 Task: Look for space in Rāmjībanpur, India from 6th June, 2023 to 8th June, 2023 for 2 adults in price range Rs.7000 to Rs.12000. Place can be private room with 1  bedroom having 2 beds and 1 bathroom. Property type can be house, flat, guest house. Amenities needed are: wifi. Booking option can be shelf check-in. Required host language is English.
Action: Mouse moved to (438, 49)
Screenshot: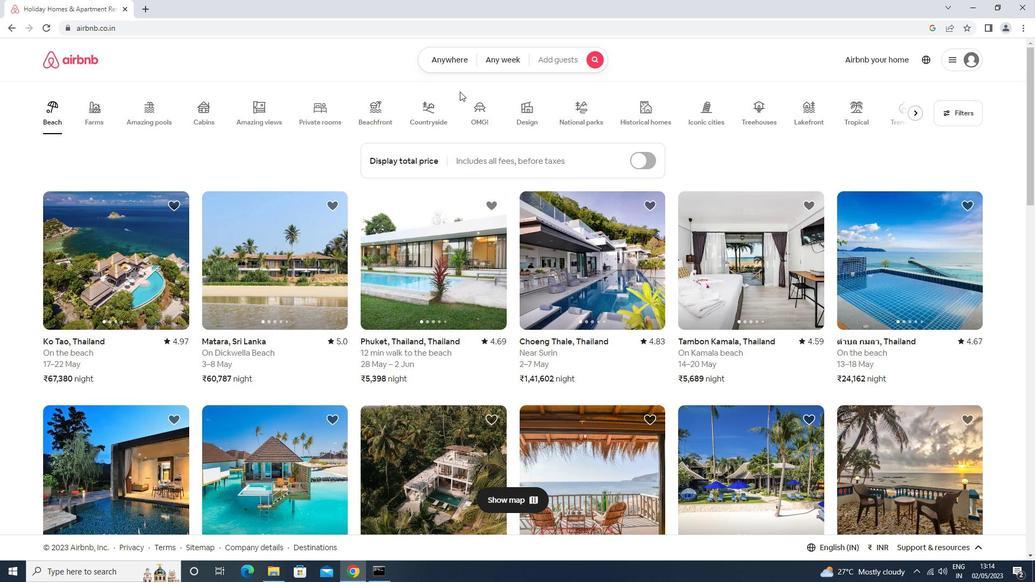 
Action: Mouse pressed left at (438, 49)
Screenshot: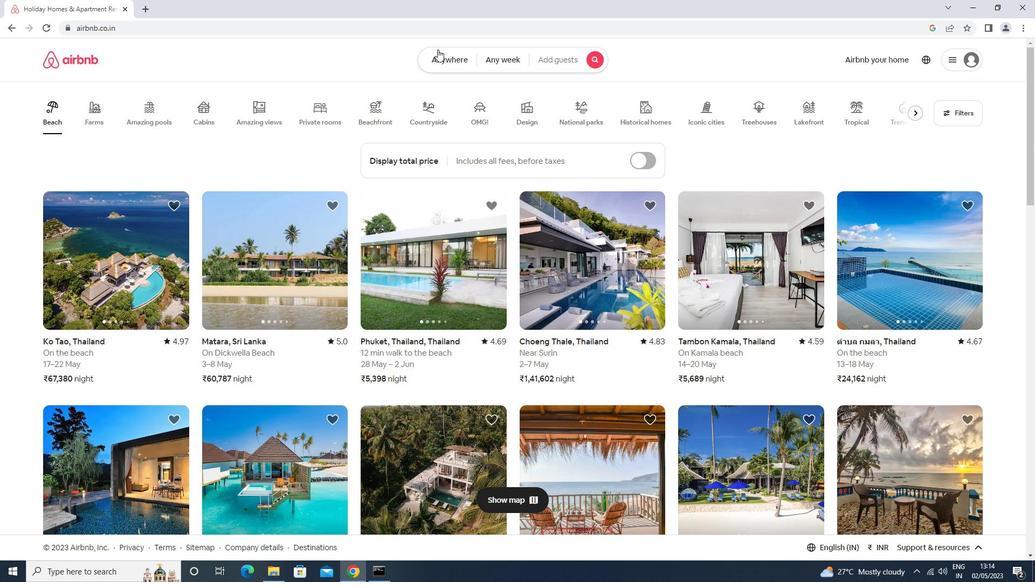 
Action: Mouse moved to (432, 91)
Screenshot: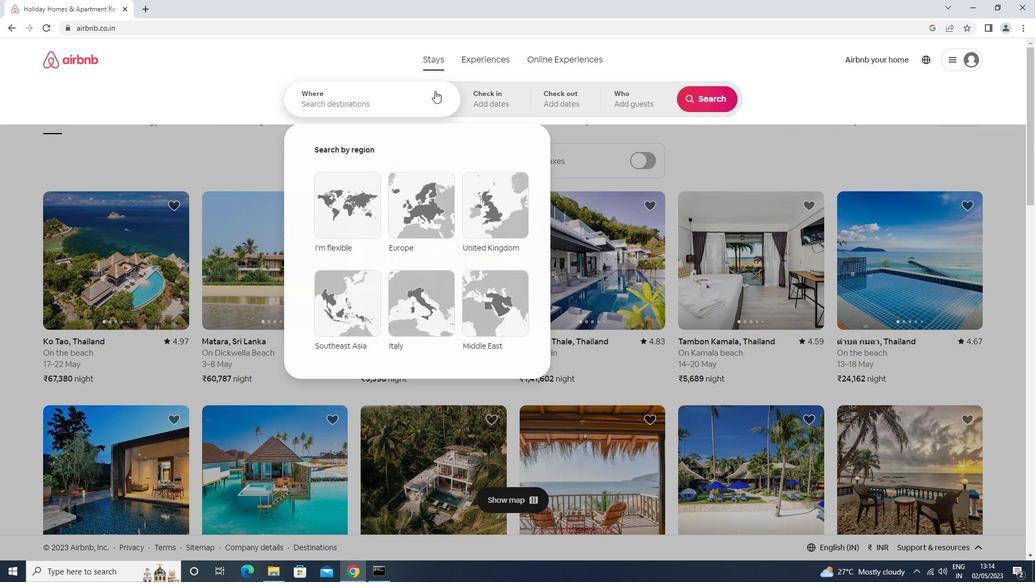 
Action: Mouse pressed left at (432, 91)
Screenshot: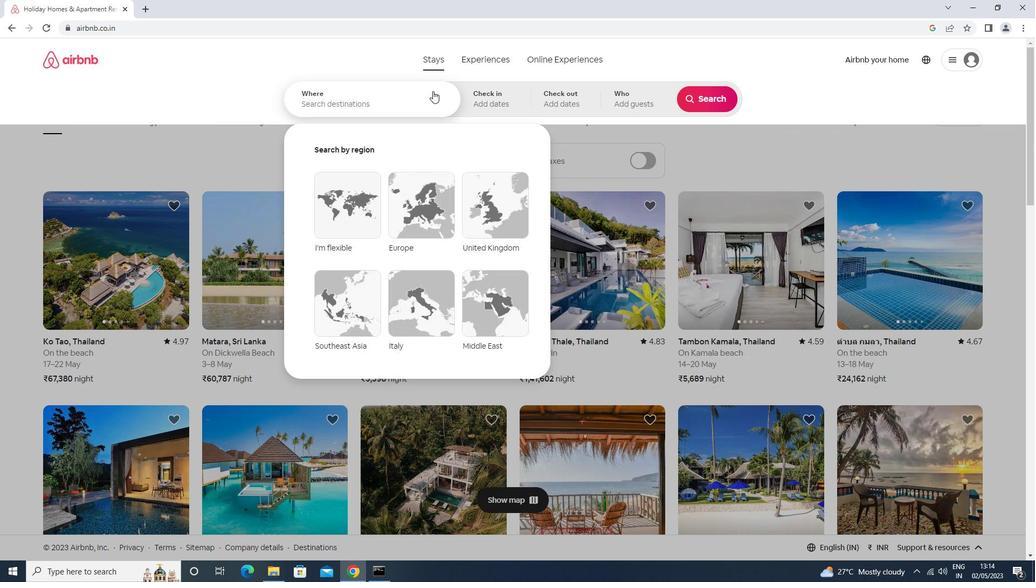 
Action: Key pressed r<Key.caps_lock>amjibanpur<Key.down><Key.enter>
Screenshot: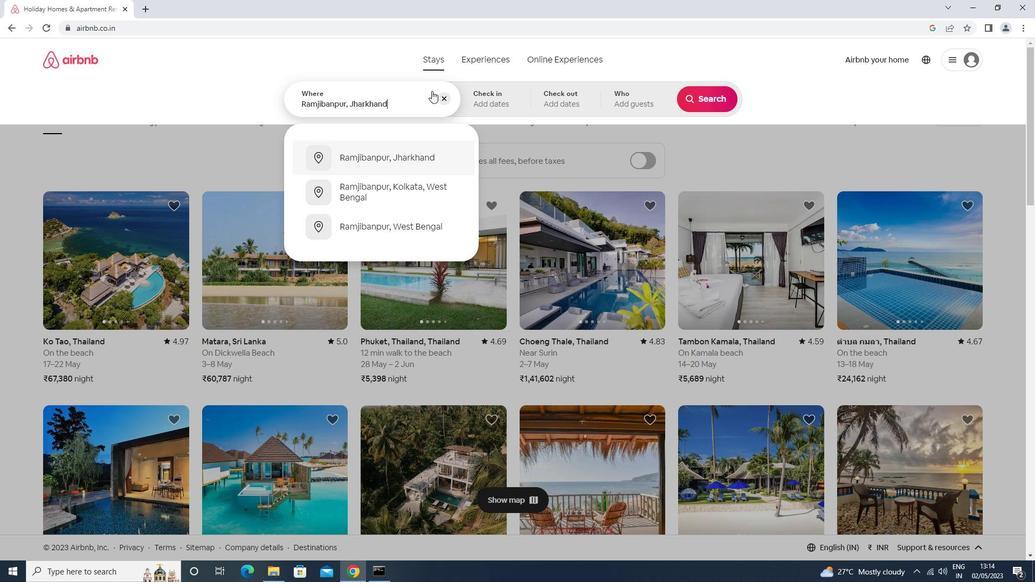
Action: Mouse moved to (596, 254)
Screenshot: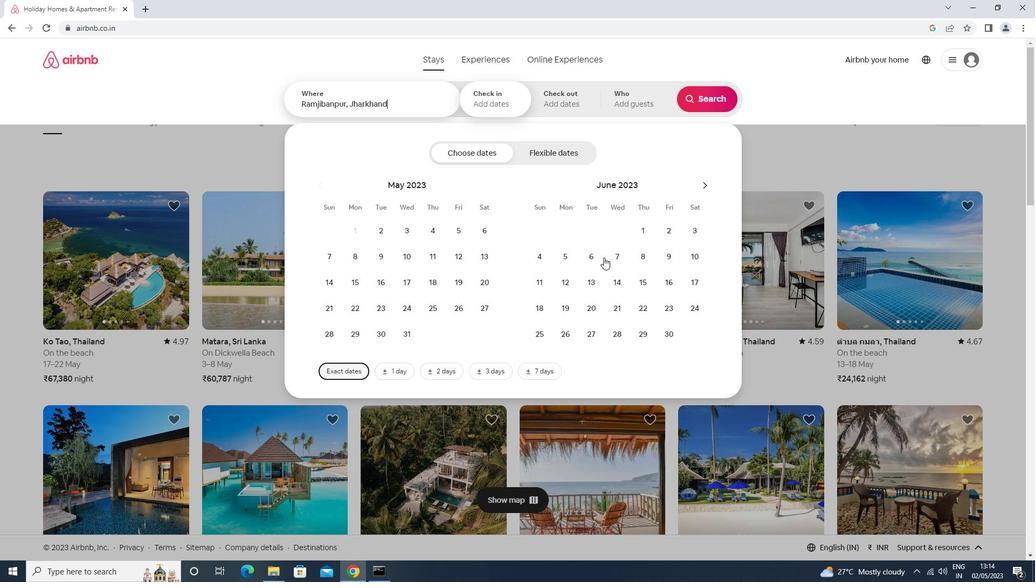 
Action: Mouse pressed left at (596, 254)
Screenshot: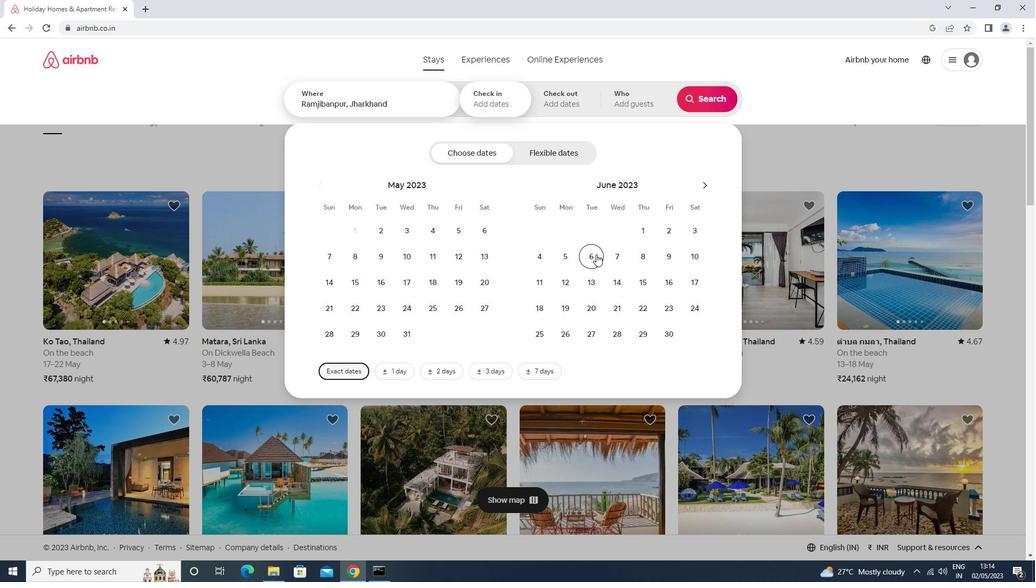 
Action: Mouse moved to (642, 256)
Screenshot: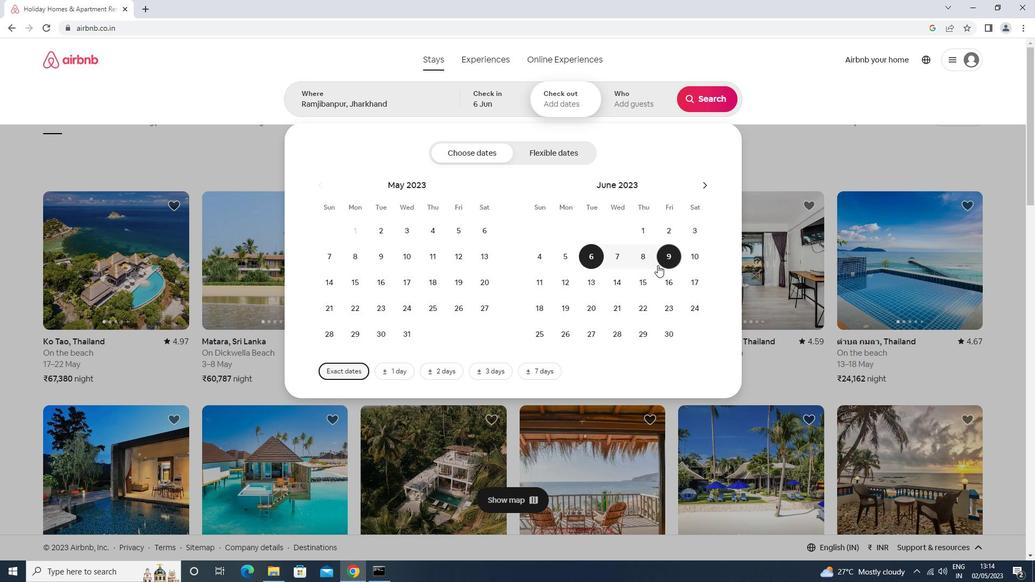 
Action: Mouse pressed left at (642, 256)
Screenshot: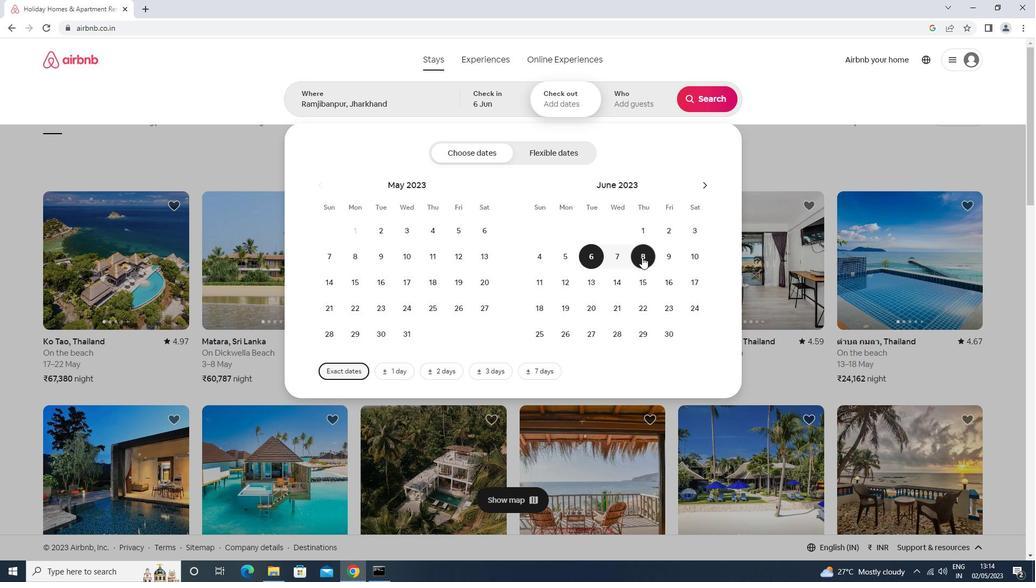 
Action: Mouse moved to (636, 105)
Screenshot: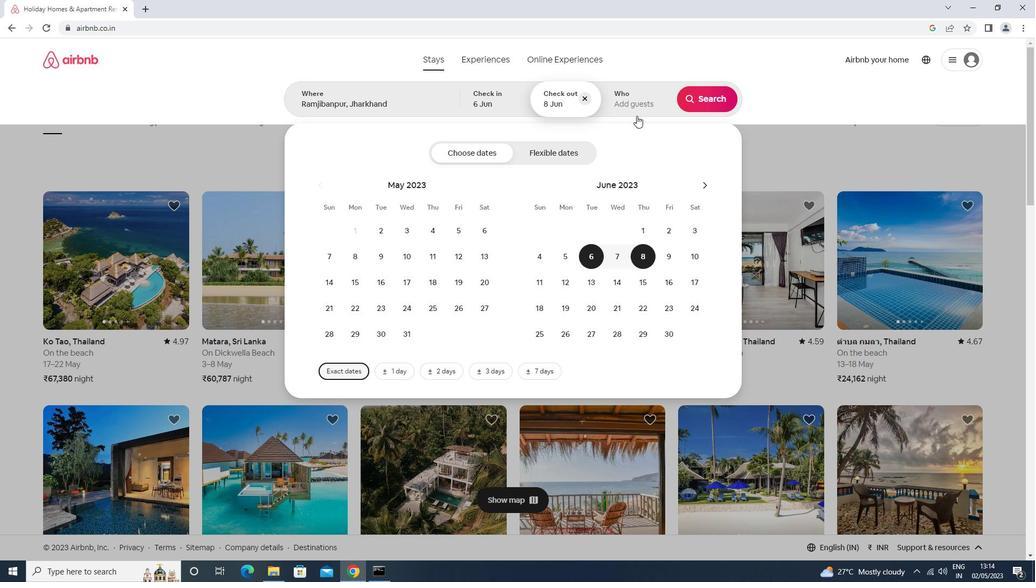 
Action: Mouse pressed left at (636, 105)
Screenshot: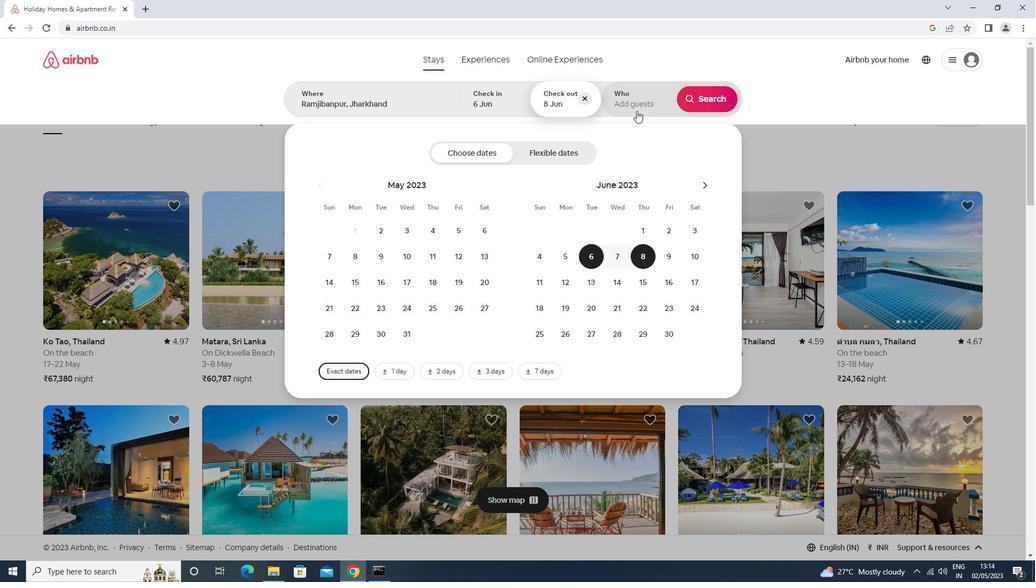 
Action: Mouse moved to (713, 156)
Screenshot: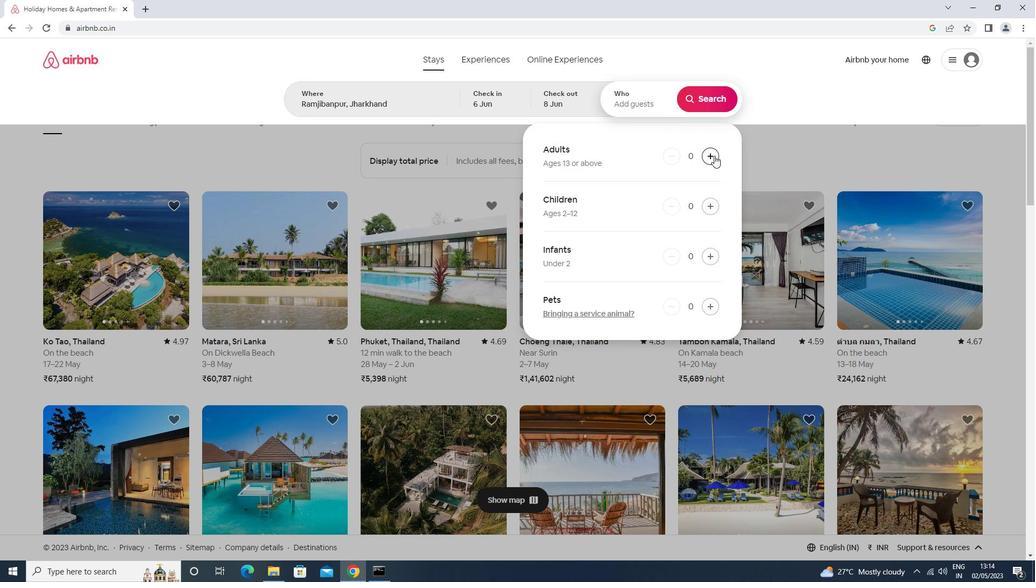 
Action: Mouse pressed left at (713, 156)
Screenshot: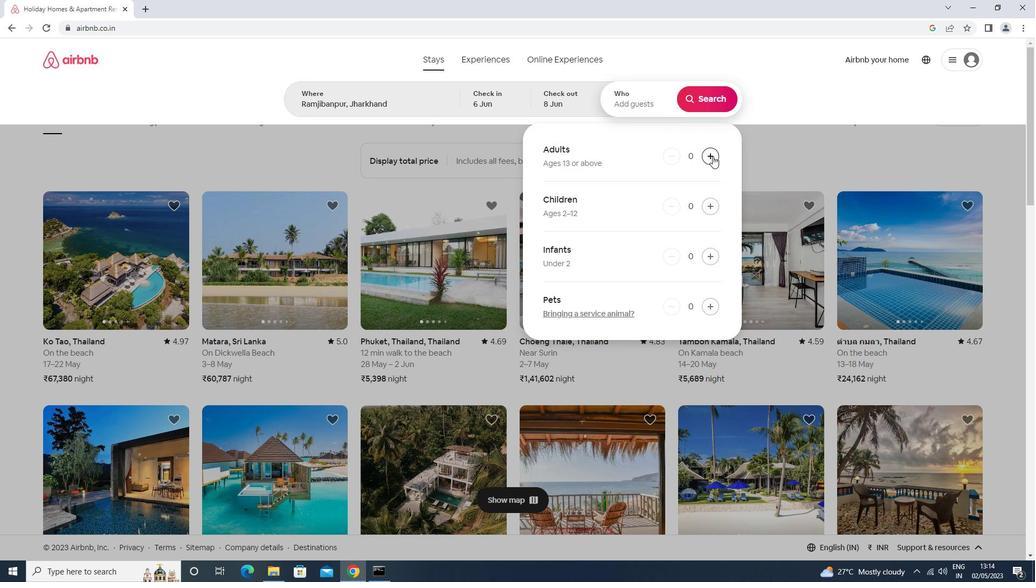 
Action: Mouse pressed left at (713, 156)
Screenshot: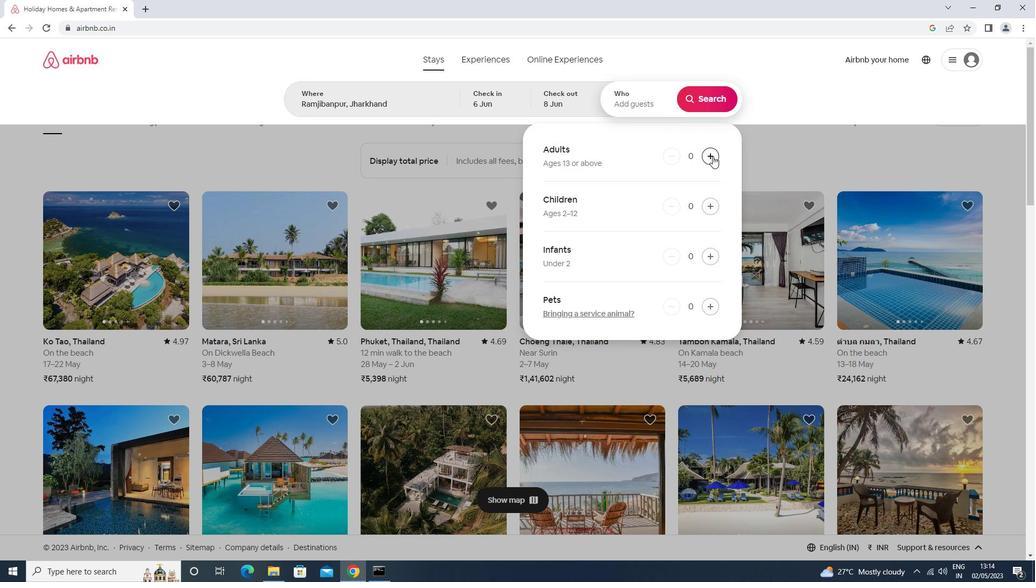 
Action: Mouse moved to (694, 93)
Screenshot: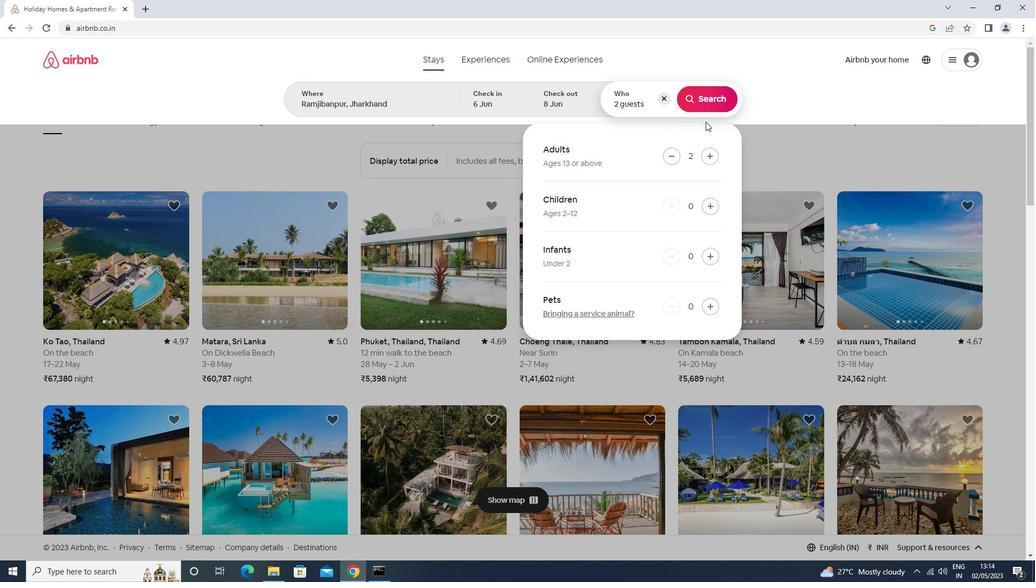 
Action: Mouse pressed left at (694, 93)
Screenshot: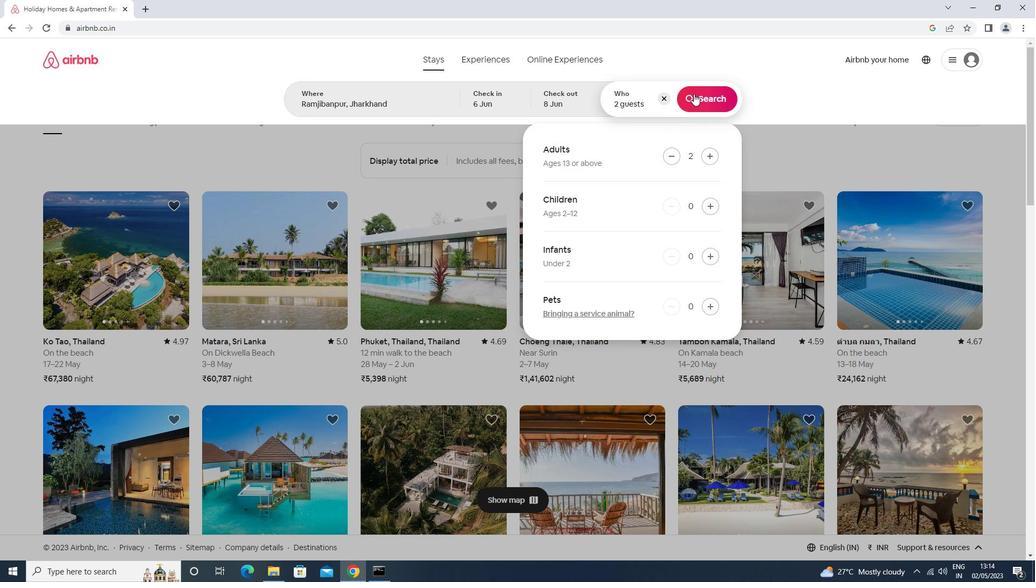 
Action: Mouse moved to (981, 101)
Screenshot: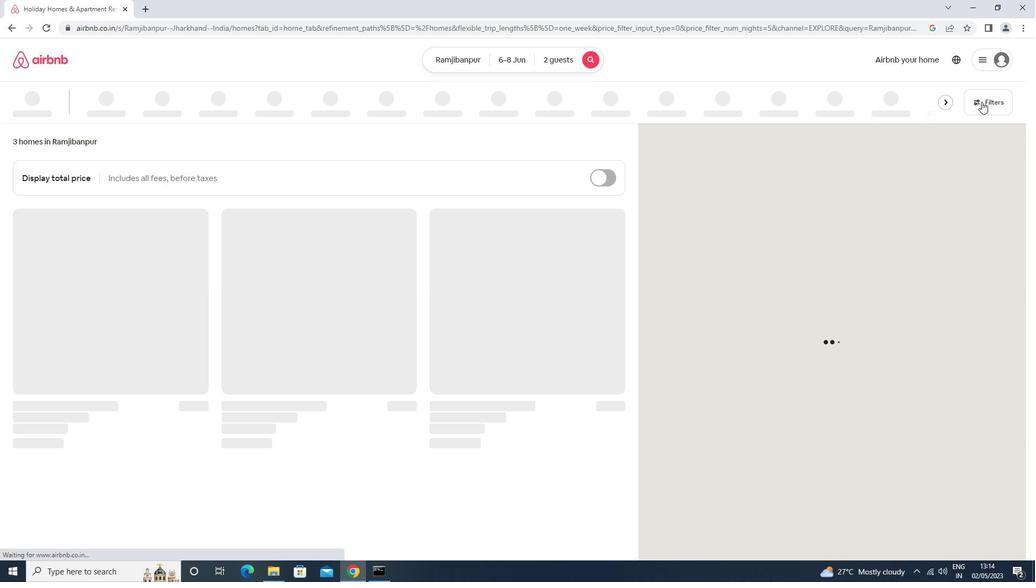
Action: Mouse pressed left at (981, 101)
Screenshot: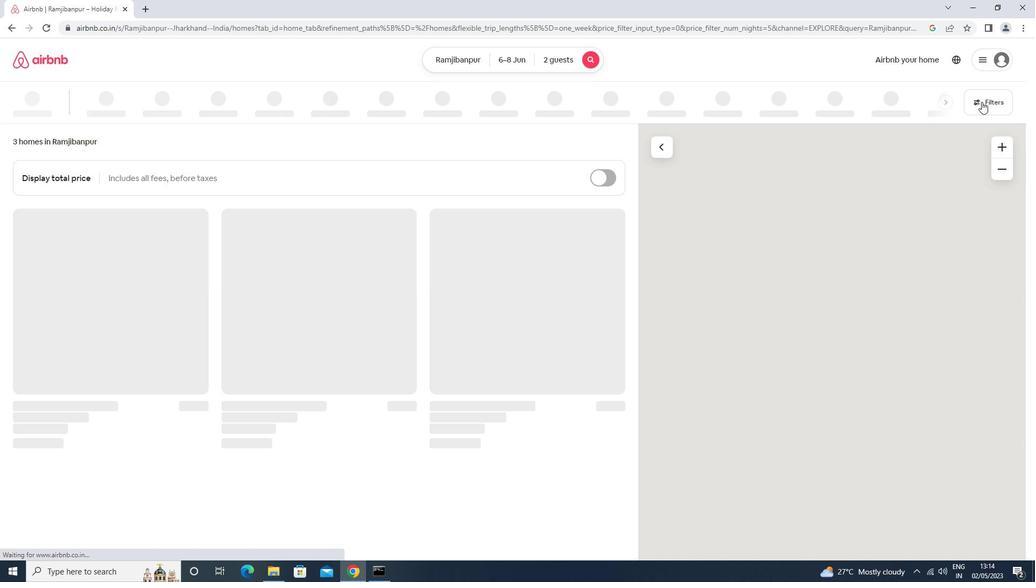 
Action: Mouse moved to (482, 240)
Screenshot: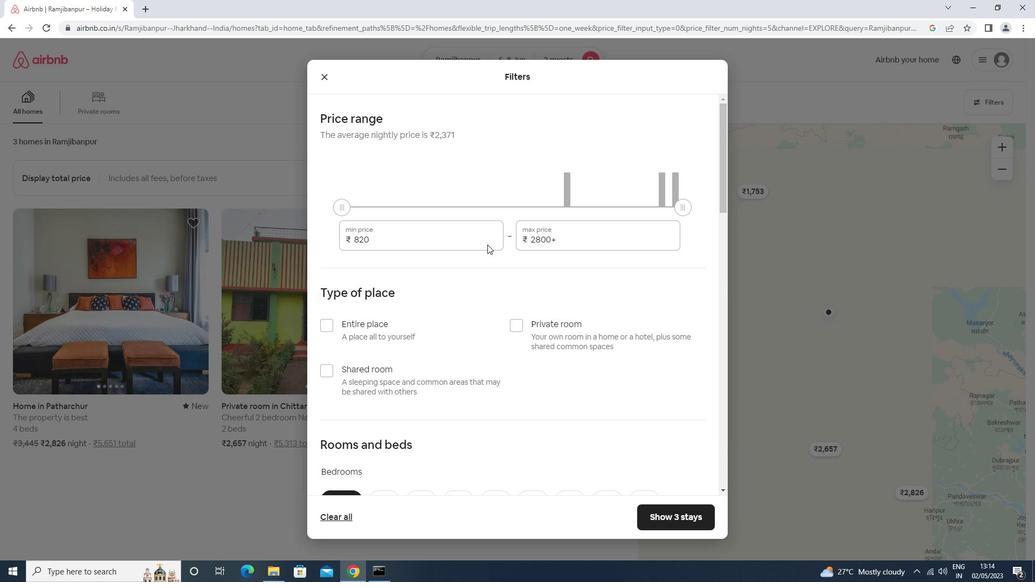 
Action: Mouse pressed left at (482, 240)
Screenshot: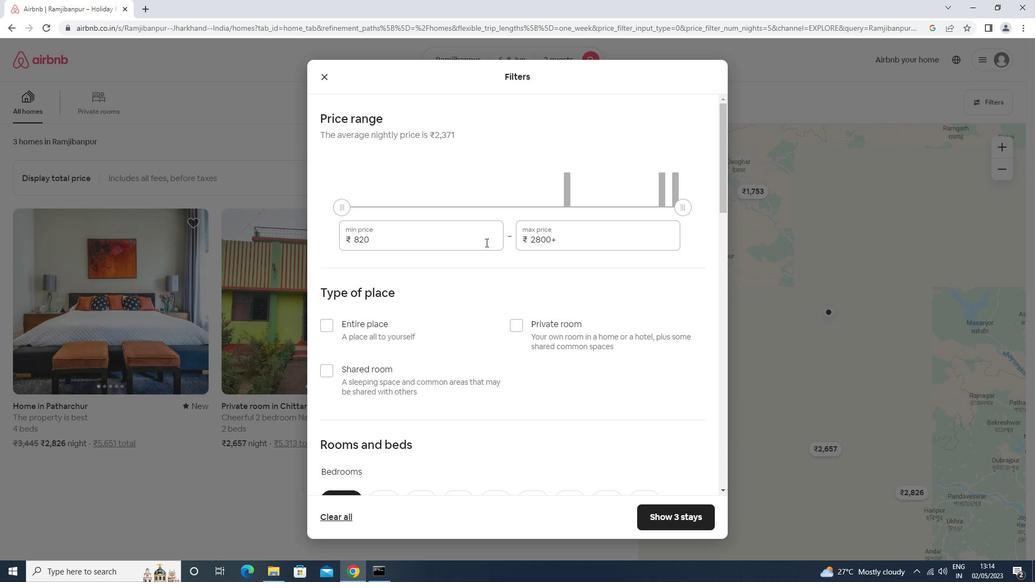 
Action: Mouse moved to (482, 240)
Screenshot: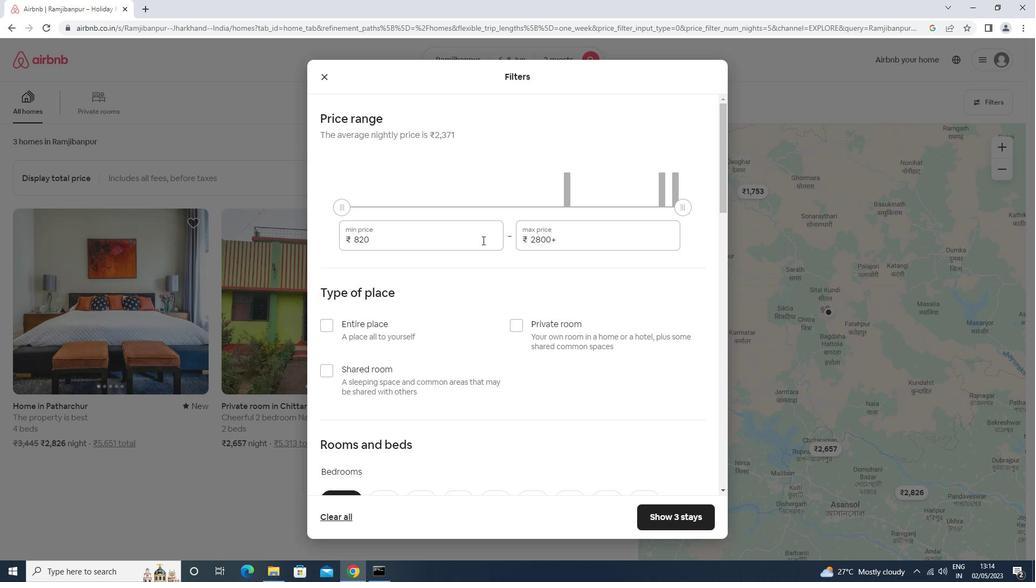 
Action: Key pressed <Key.backspace><Key.backspace><Key.backspace><Key.backspace><Key.backspace><Key.backspace>7000<Key.tab>12000
Screenshot: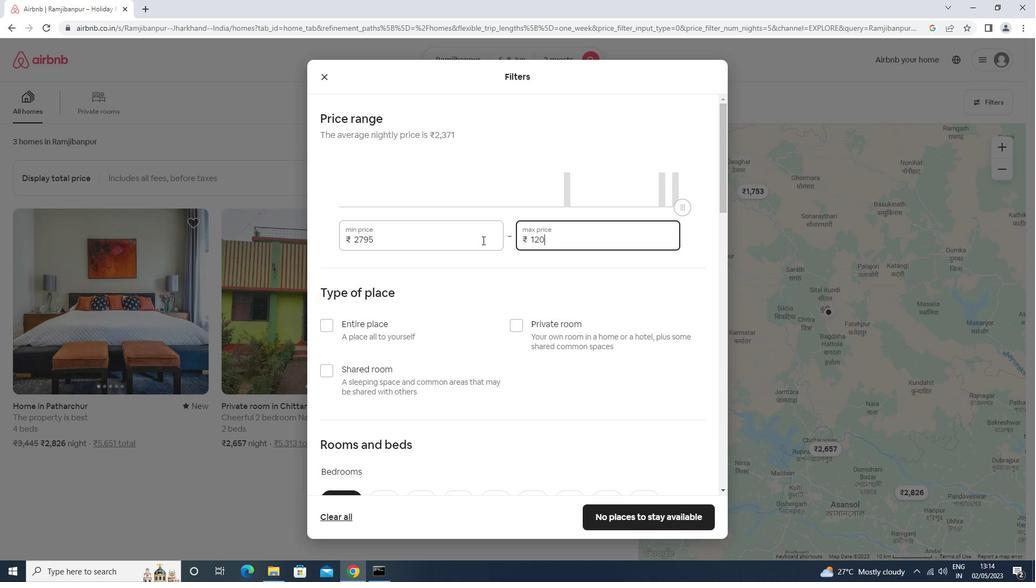 
Action: Mouse moved to (363, 322)
Screenshot: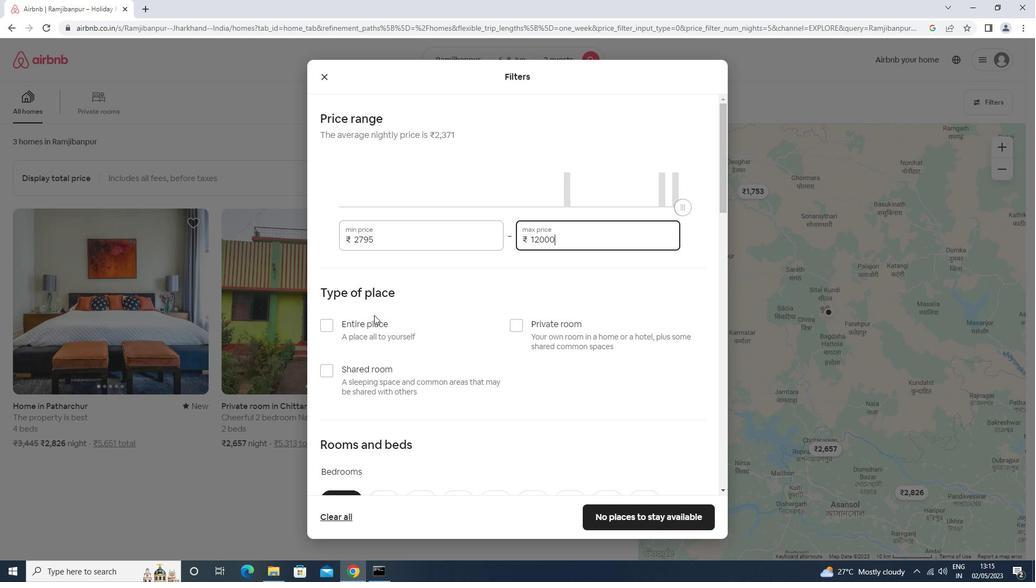 
Action: Mouse pressed left at (363, 322)
Screenshot: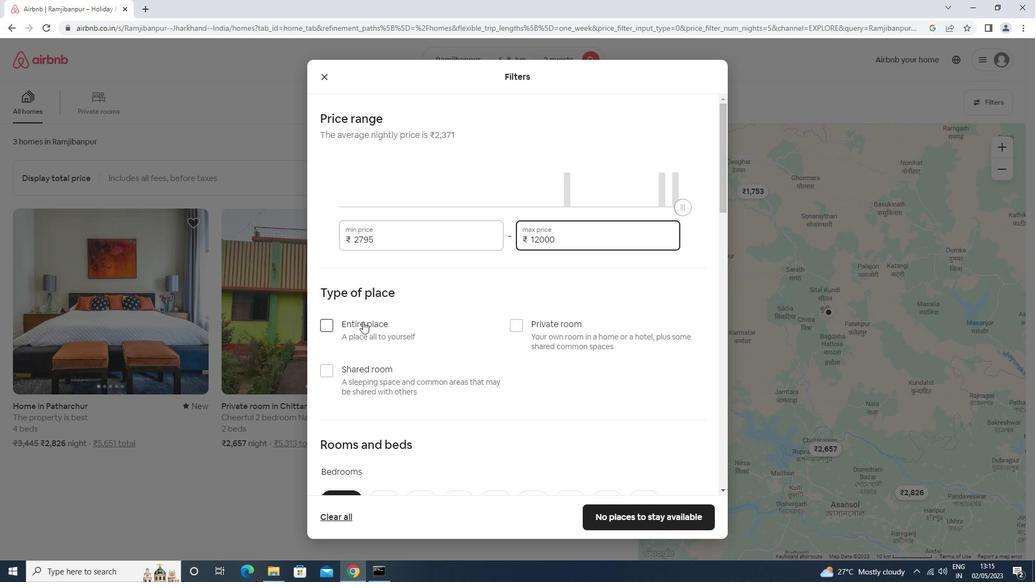 
Action: Mouse moved to (520, 324)
Screenshot: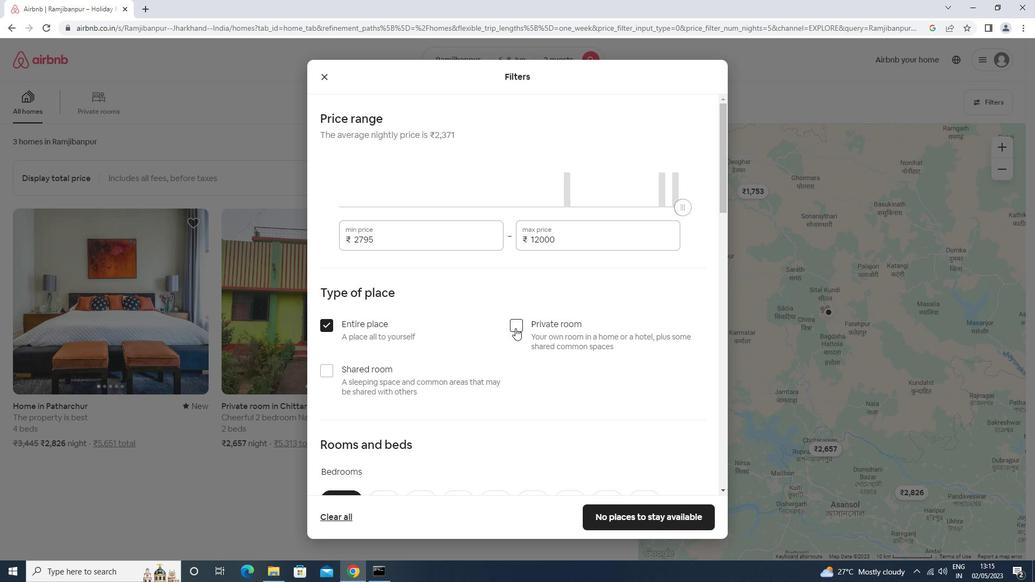 
Action: Mouse pressed left at (520, 324)
Screenshot: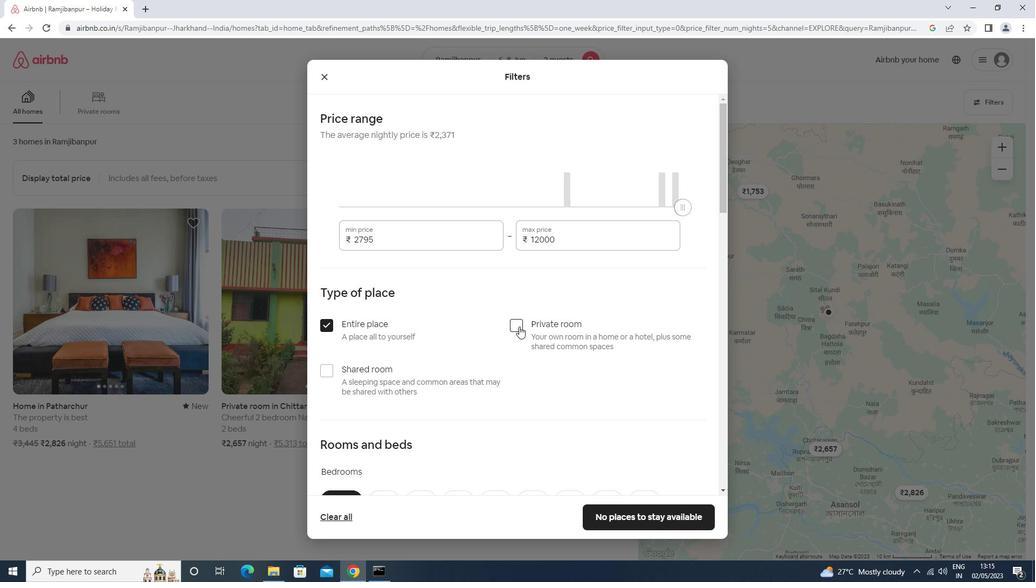 
Action: Mouse moved to (362, 324)
Screenshot: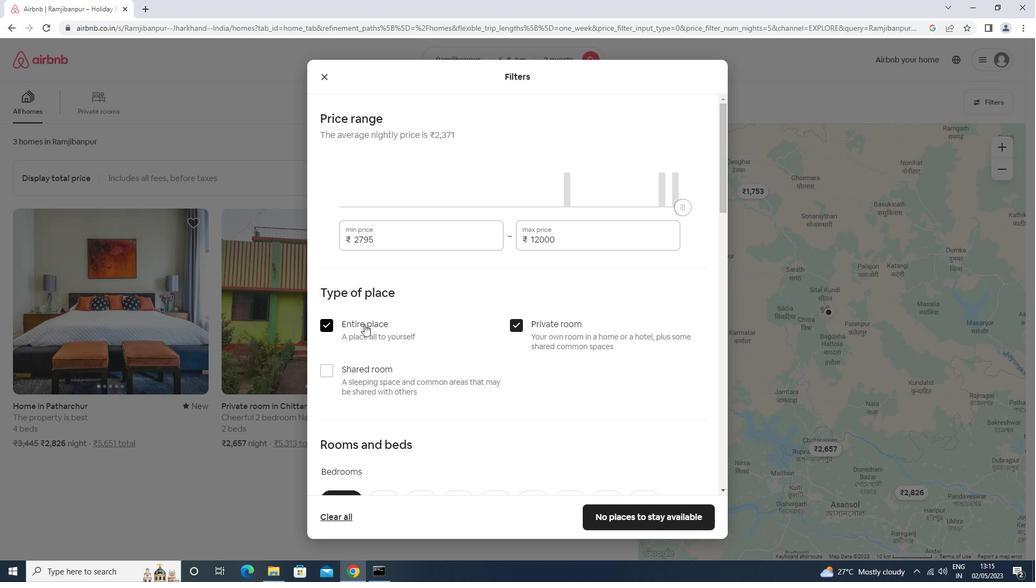 
Action: Mouse pressed left at (362, 324)
Screenshot: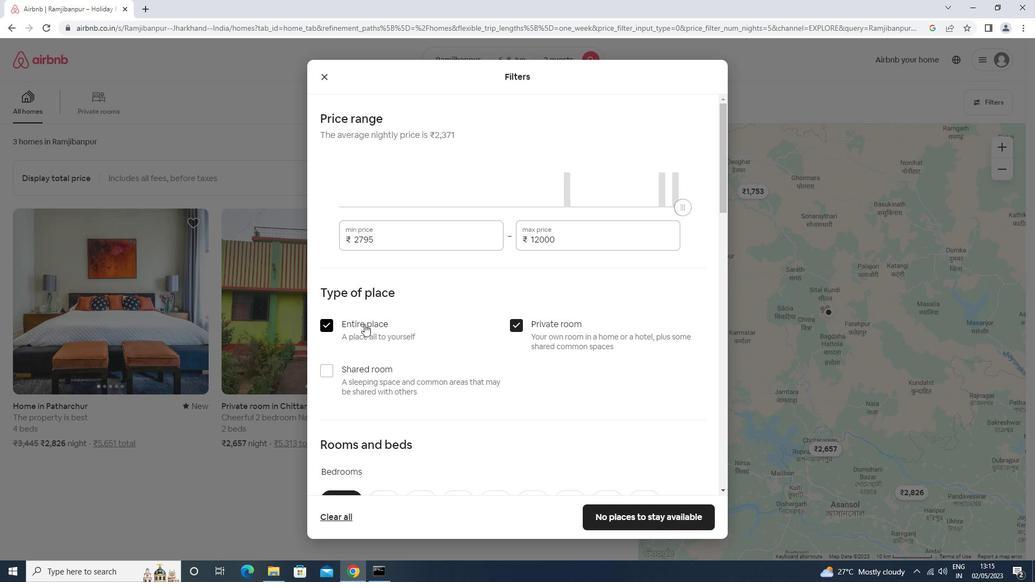 
Action: Mouse moved to (469, 309)
Screenshot: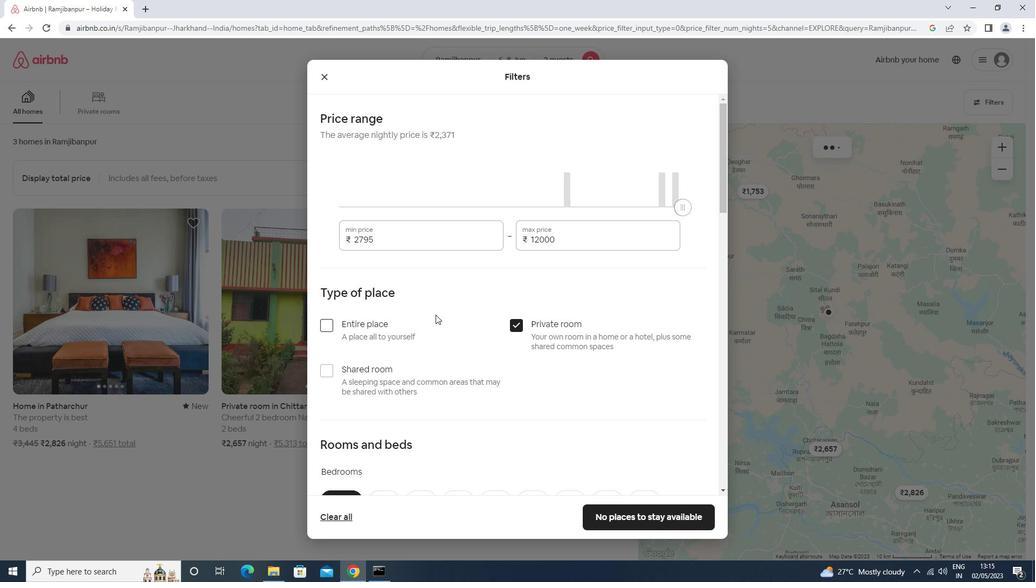 
Action: Mouse scrolled (469, 308) with delta (0, 0)
Screenshot: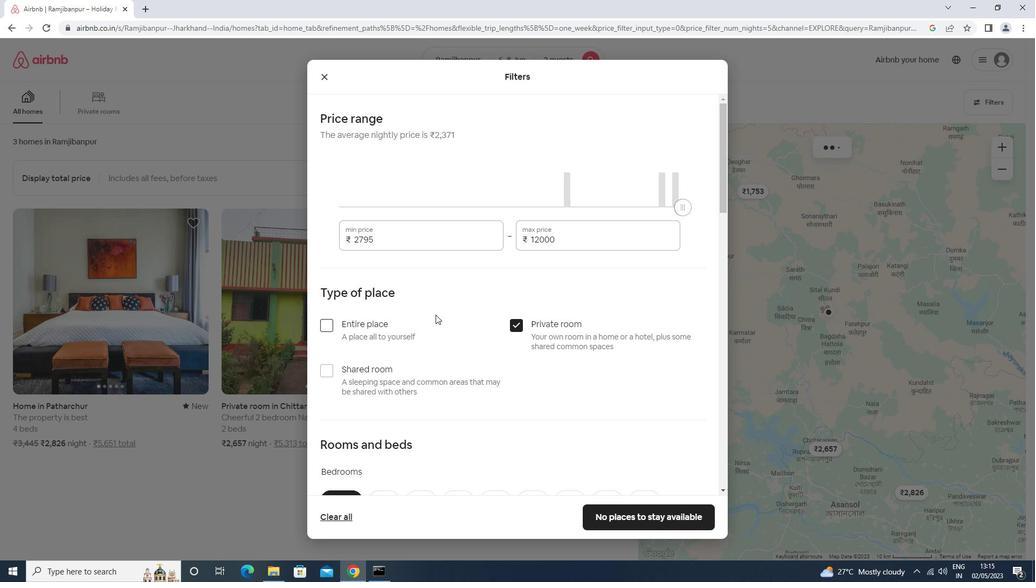 
Action: Mouse moved to (469, 309)
Screenshot: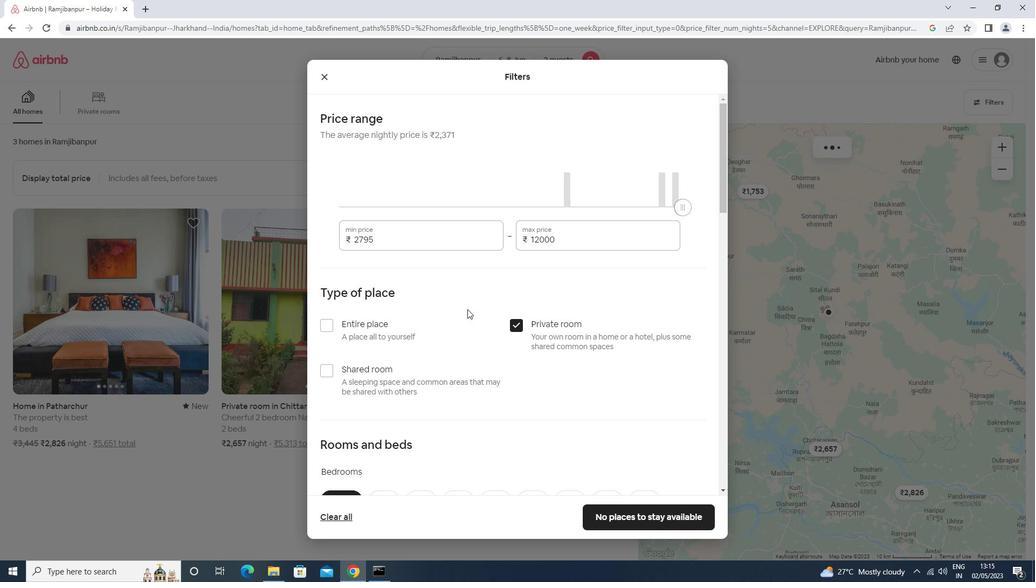 
Action: Mouse scrolled (469, 309) with delta (0, 0)
Screenshot: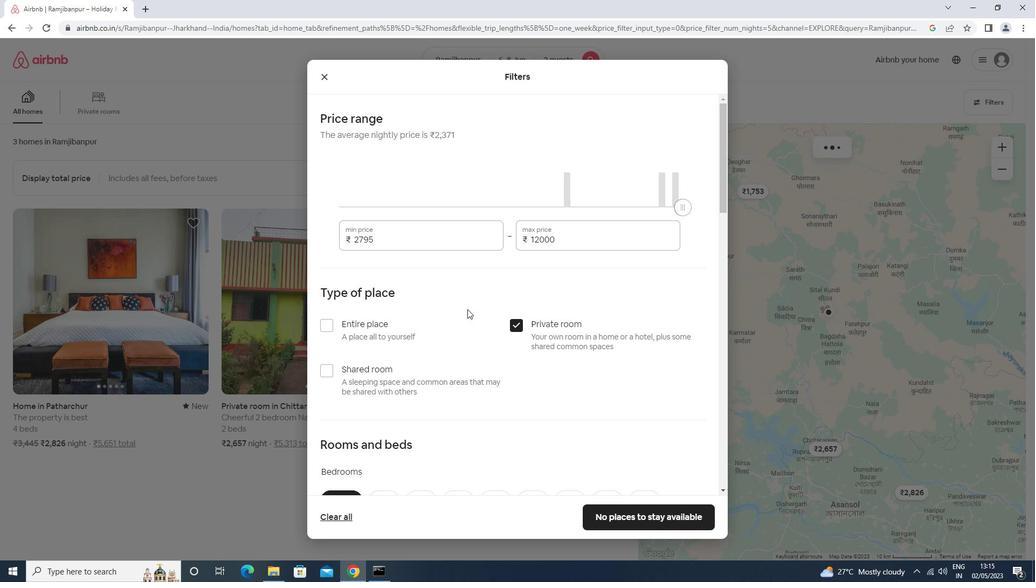 
Action: Mouse moved to (469, 310)
Screenshot: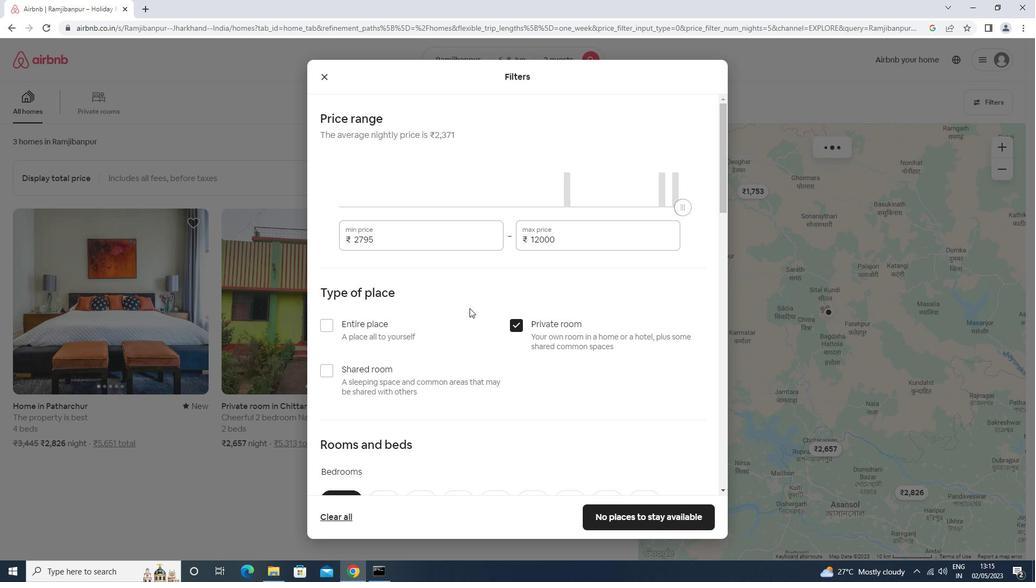 
Action: Mouse scrolled (469, 310) with delta (0, 0)
Screenshot: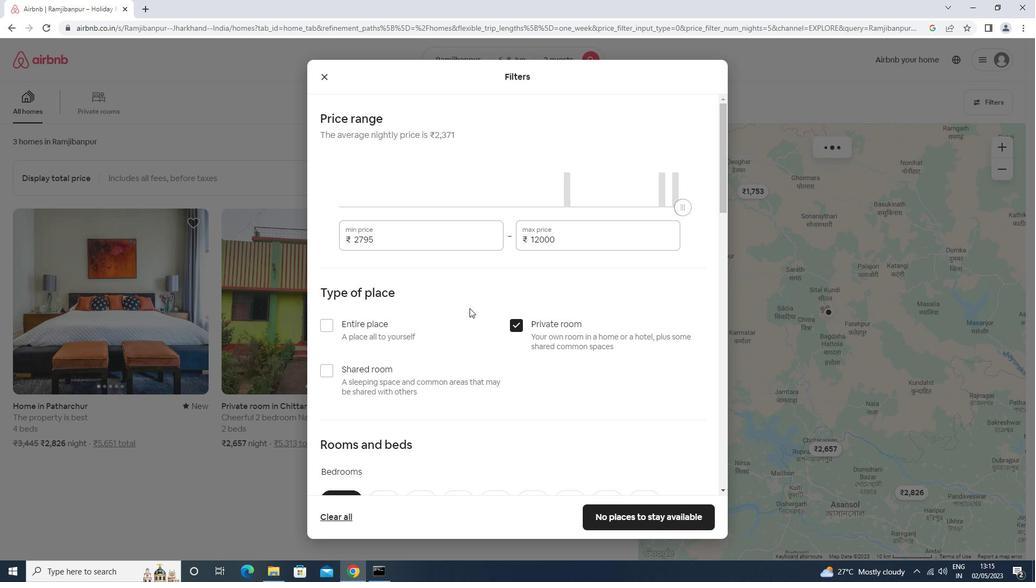 
Action: Mouse moved to (388, 337)
Screenshot: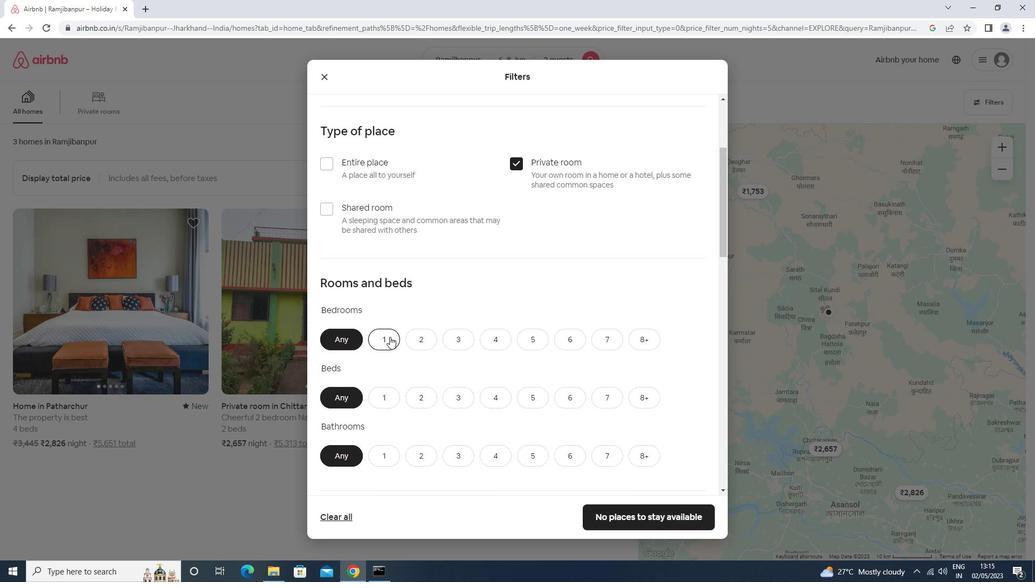
Action: Mouse pressed left at (388, 337)
Screenshot: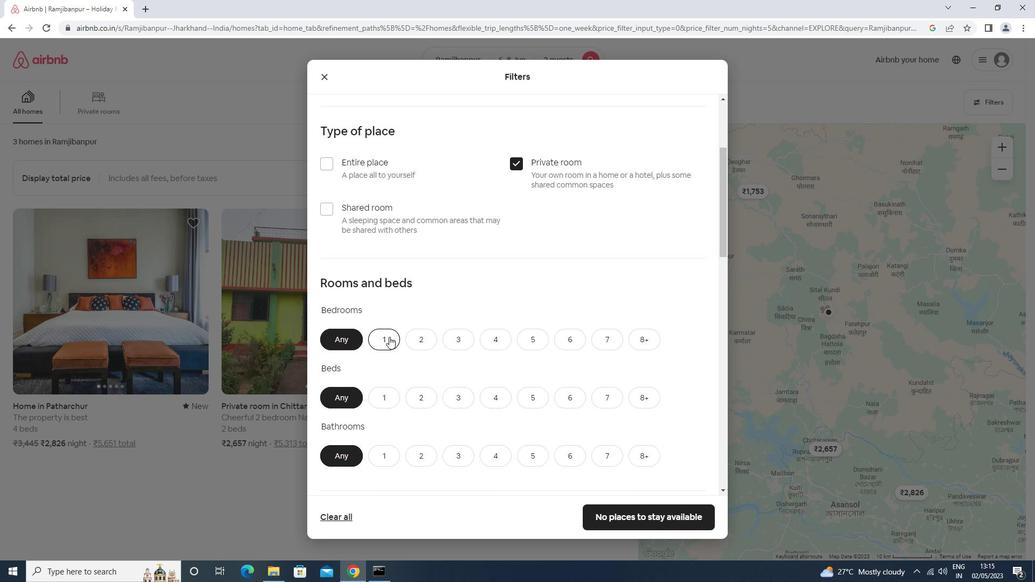 
Action: Mouse moved to (380, 396)
Screenshot: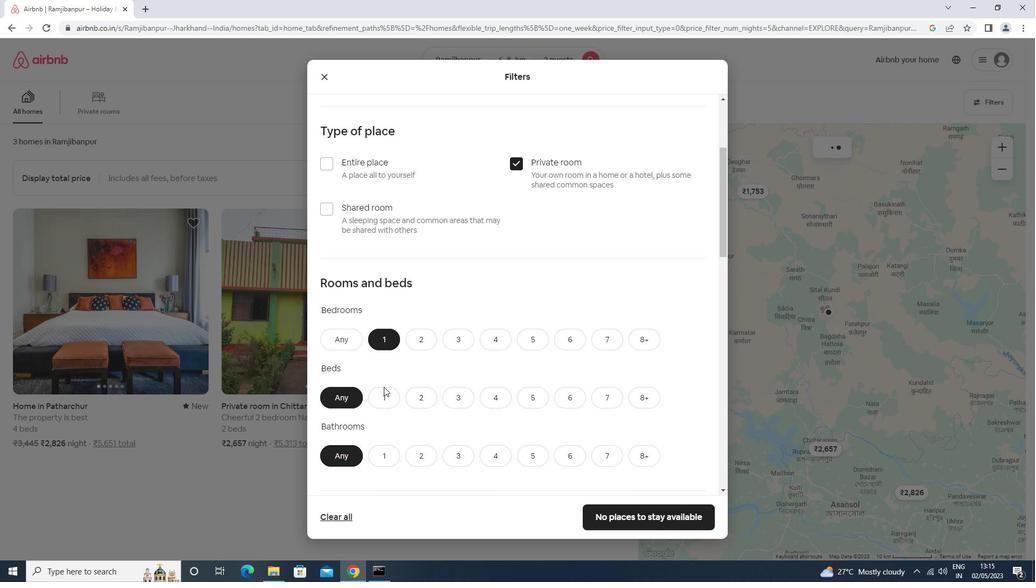 
Action: Mouse pressed left at (380, 396)
Screenshot: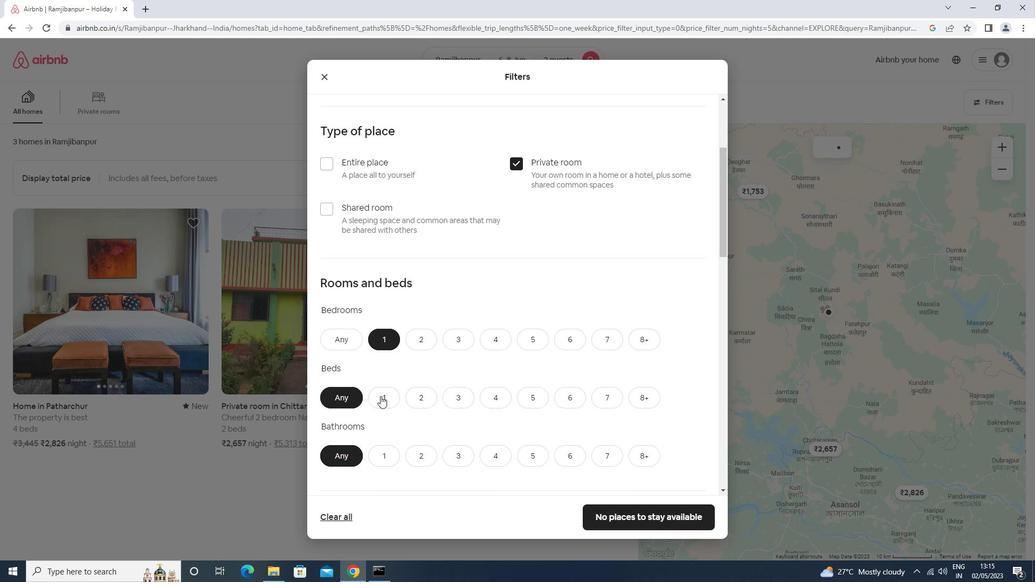 
Action: Mouse moved to (380, 455)
Screenshot: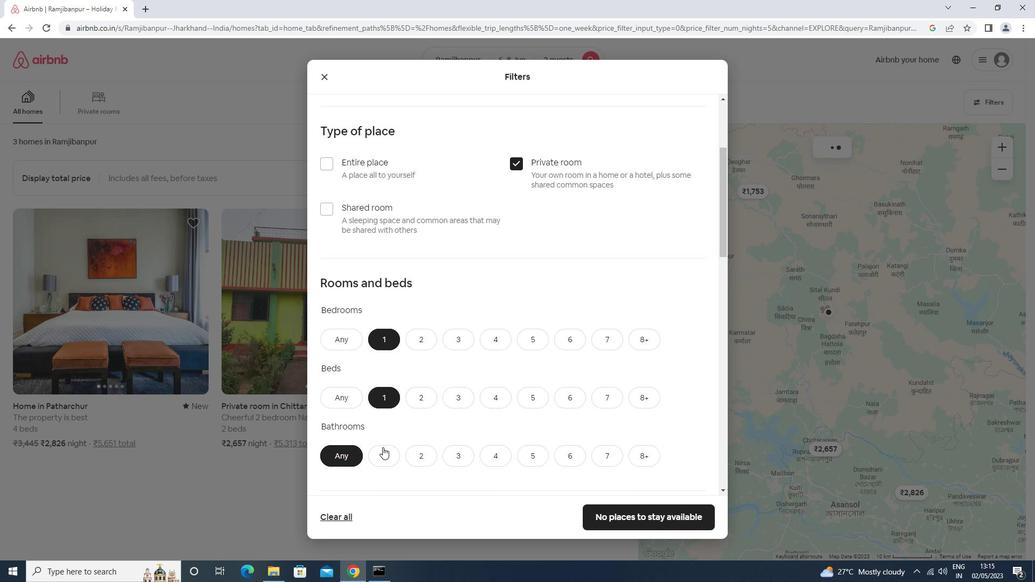 
Action: Mouse pressed left at (380, 455)
Screenshot: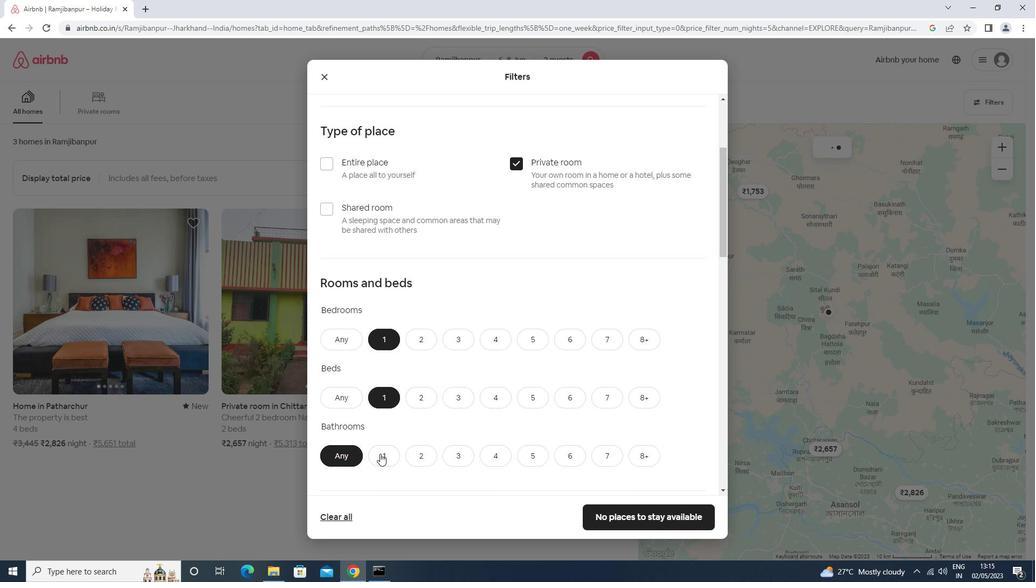 
Action: Mouse moved to (380, 450)
Screenshot: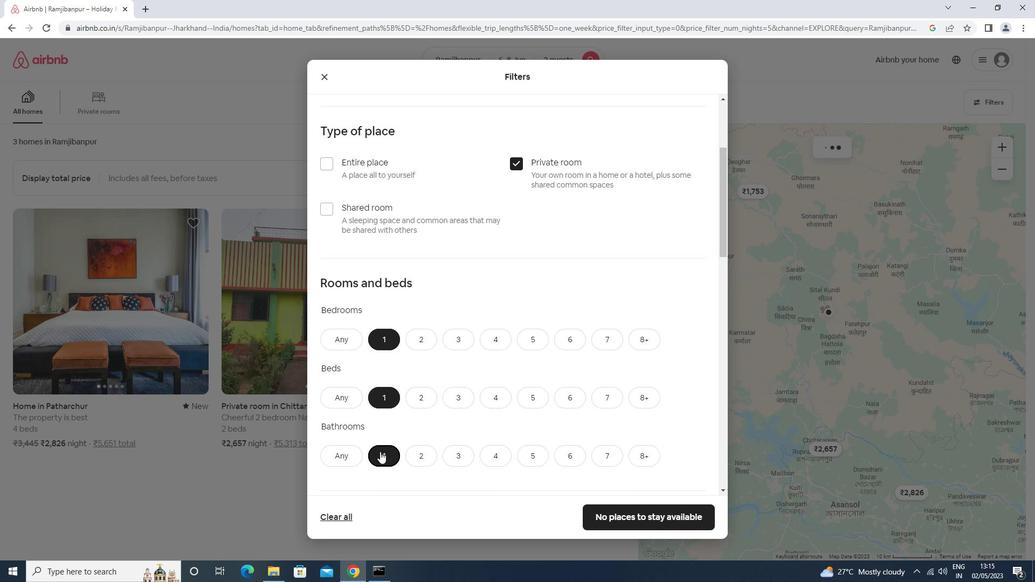 
Action: Mouse scrolled (380, 450) with delta (0, 0)
Screenshot: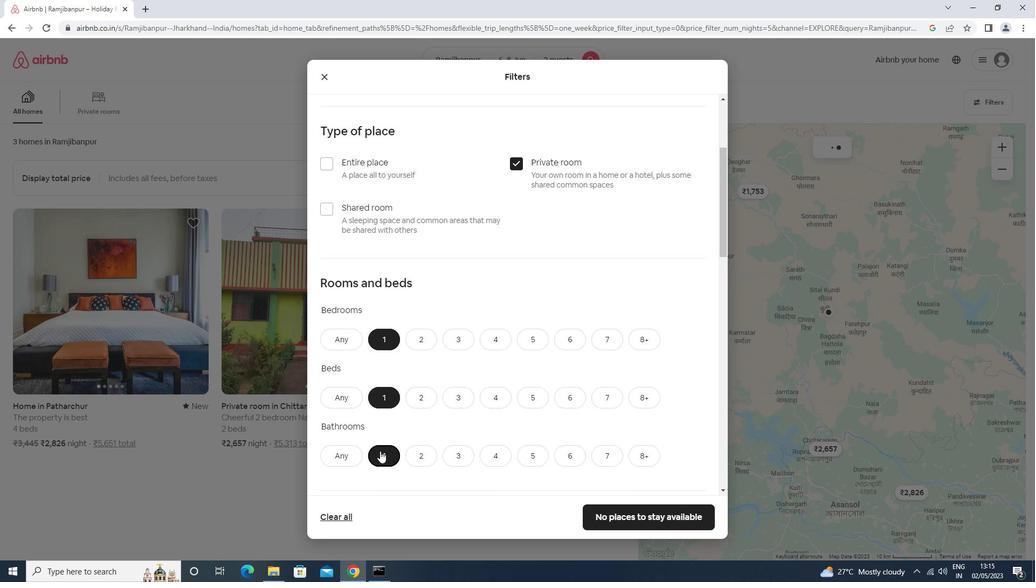 
Action: Mouse scrolled (380, 450) with delta (0, 0)
Screenshot: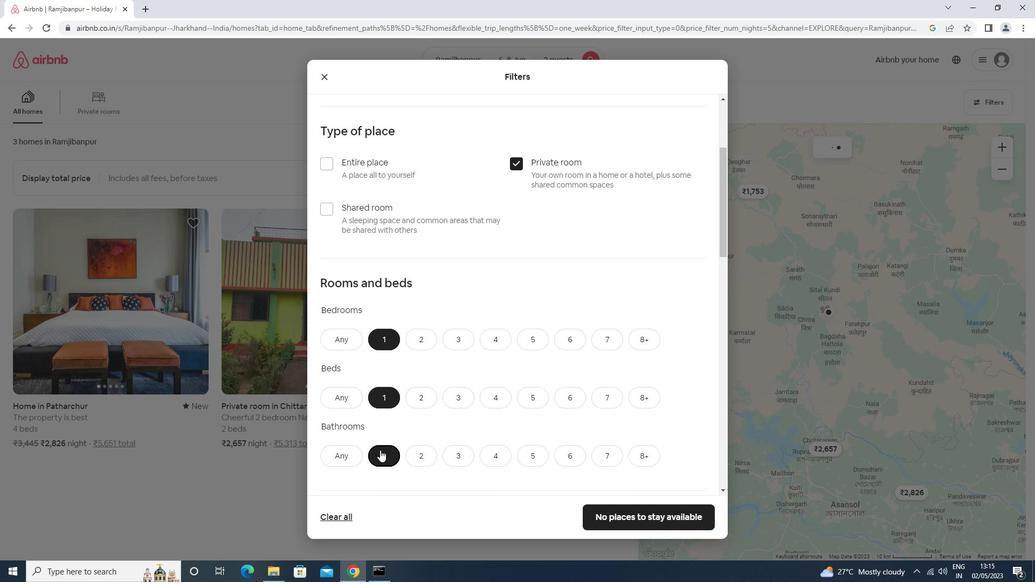 
Action: Mouse scrolled (380, 450) with delta (0, 0)
Screenshot: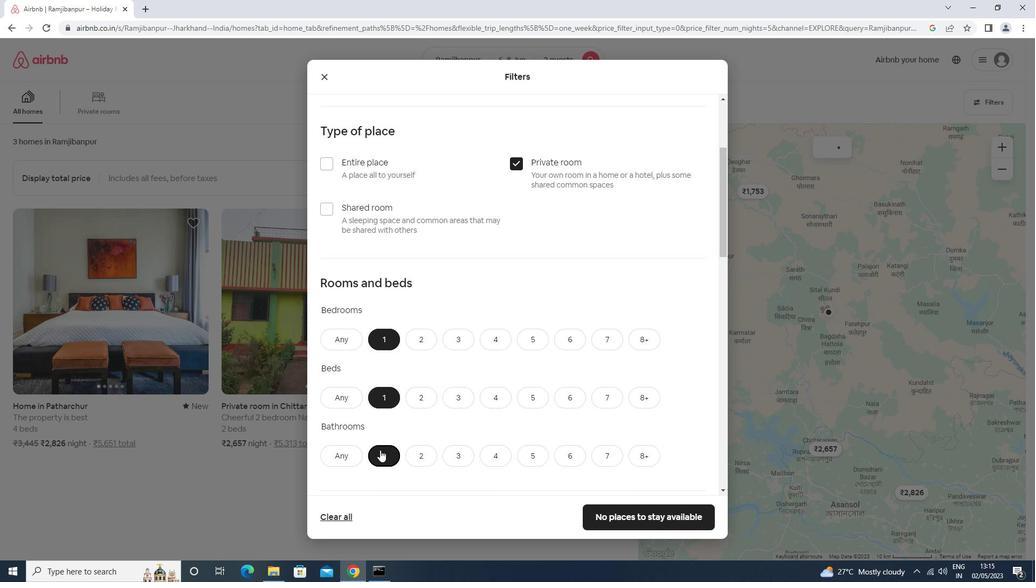
Action: Mouse scrolled (380, 450) with delta (0, 0)
Screenshot: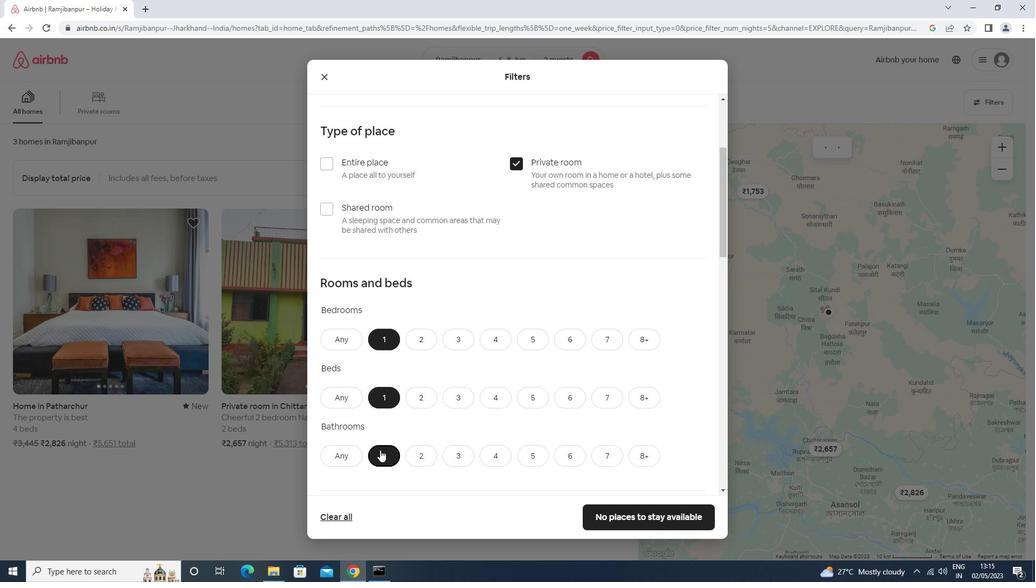 
Action: Mouse moved to (379, 368)
Screenshot: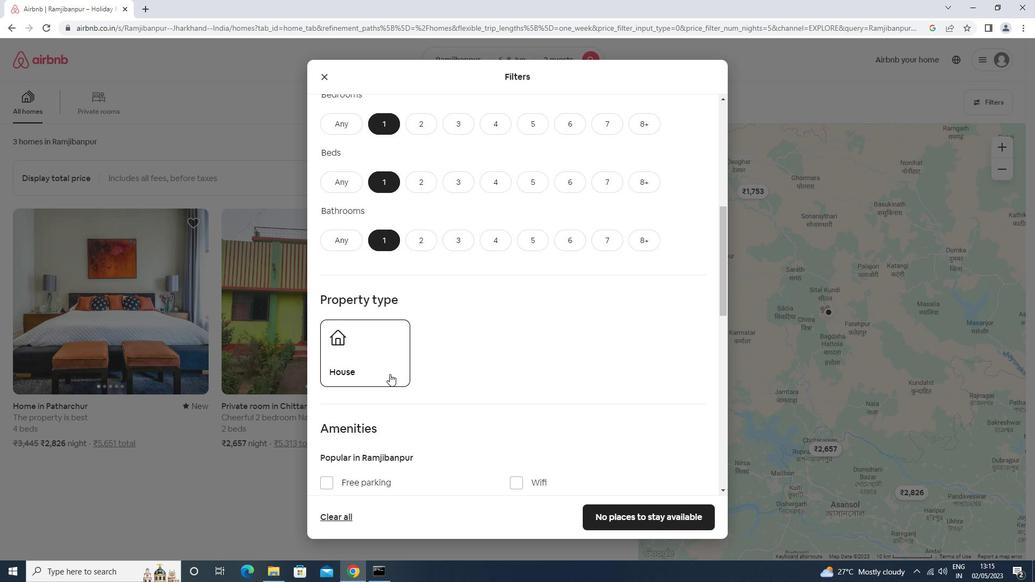 
Action: Mouse pressed left at (379, 368)
Screenshot: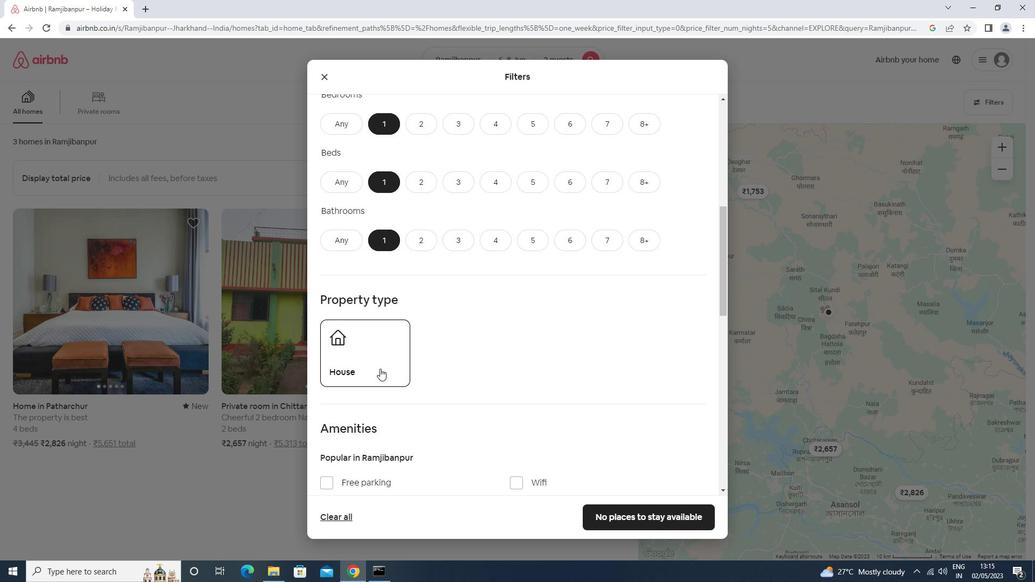 
Action: Mouse moved to (380, 366)
Screenshot: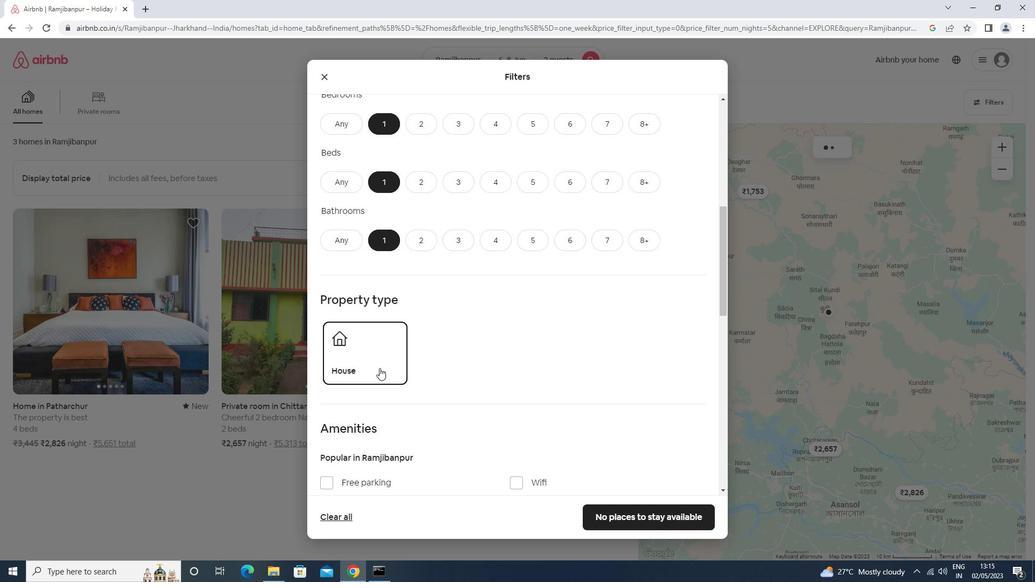 
Action: Mouse scrolled (380, 366) with delta (0, 0)
Screenshot: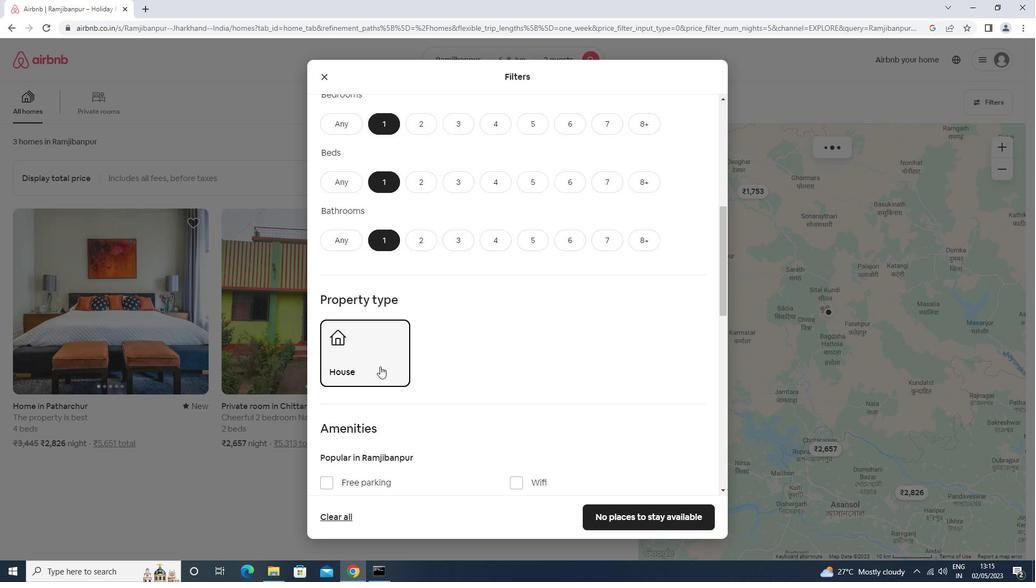 
Action: Mouse scrolled (380, 366) with delta (0, 0)
Screenshot: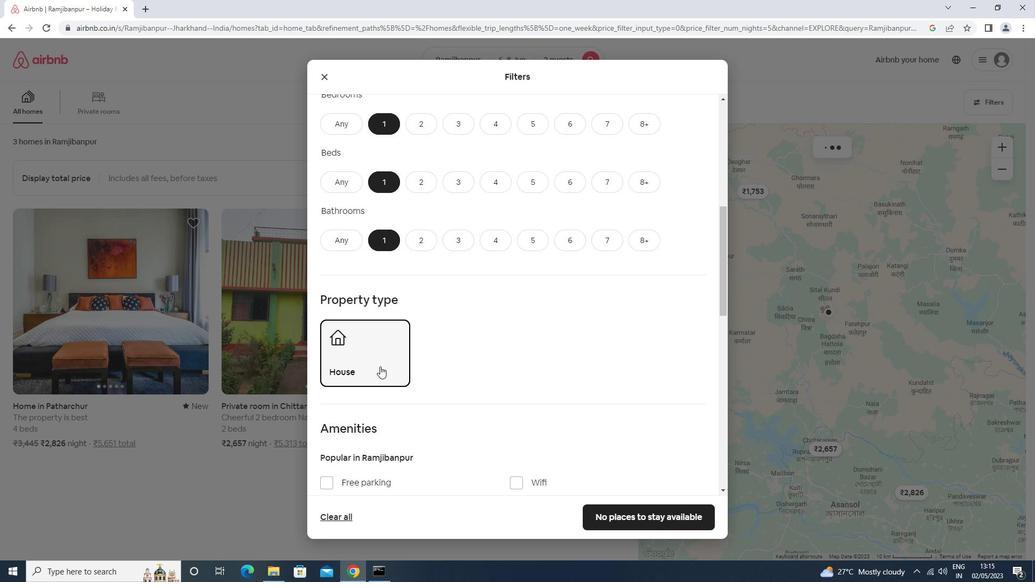 
Action: Mouse scrolled (380, 366) with delta (0, 0)
Screenshot: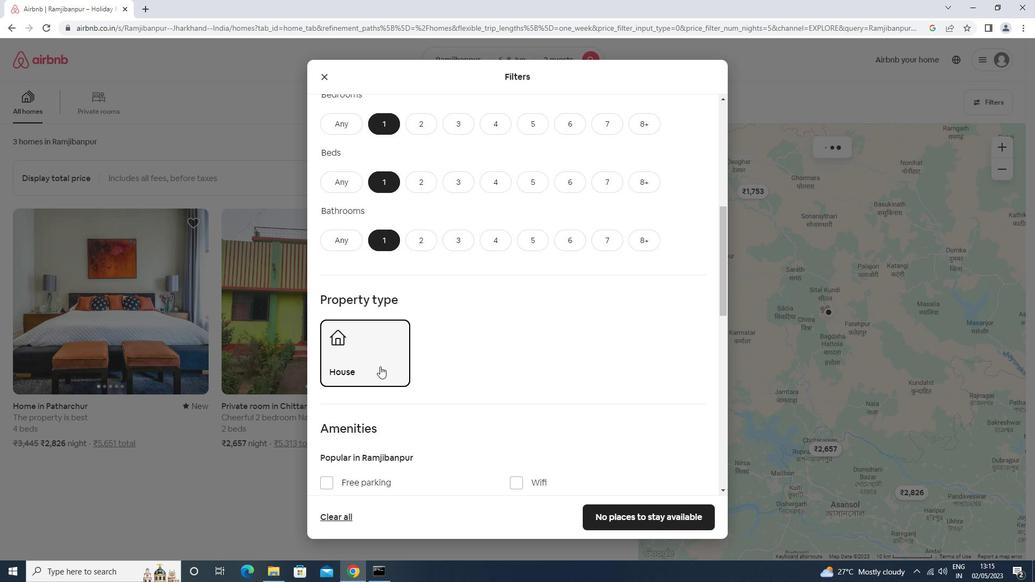 
Action: Mouse scrolled (380, 366) with delta (0, 0)
Screenshot: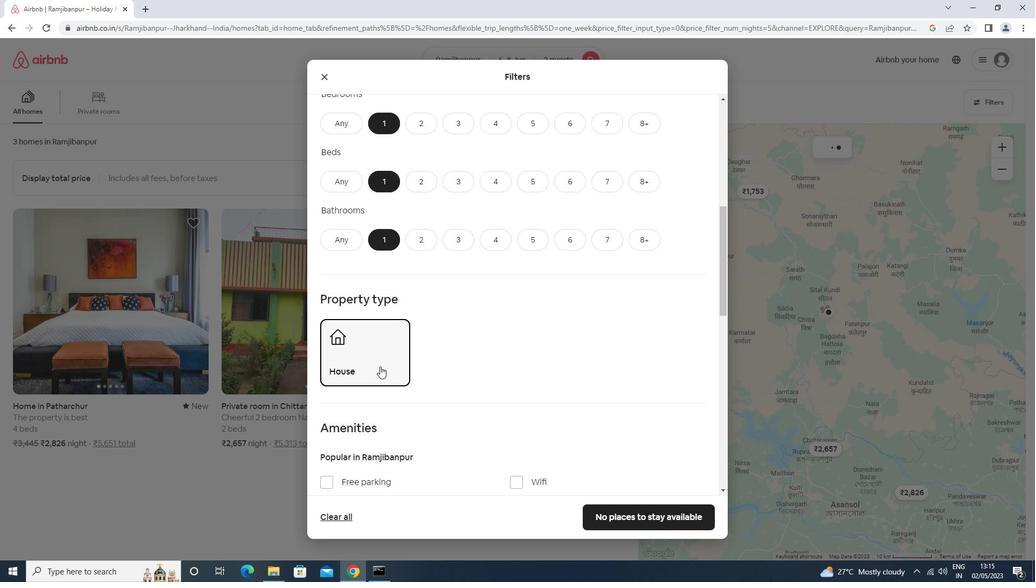 
Action: Mouse moved to (521, 266)
Screenshot: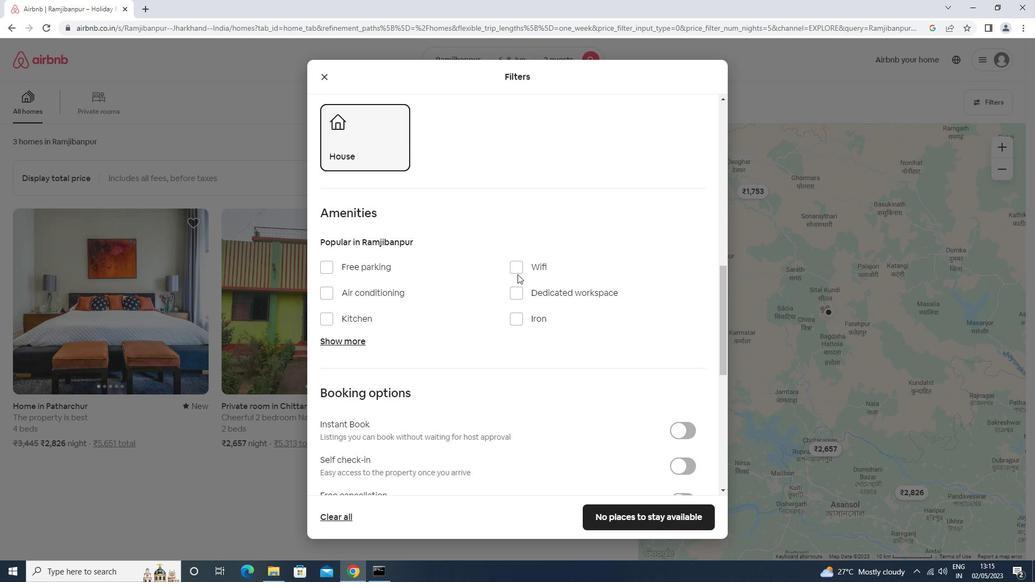
Action: Mouse pressed left at (521, 266)
Screenshot: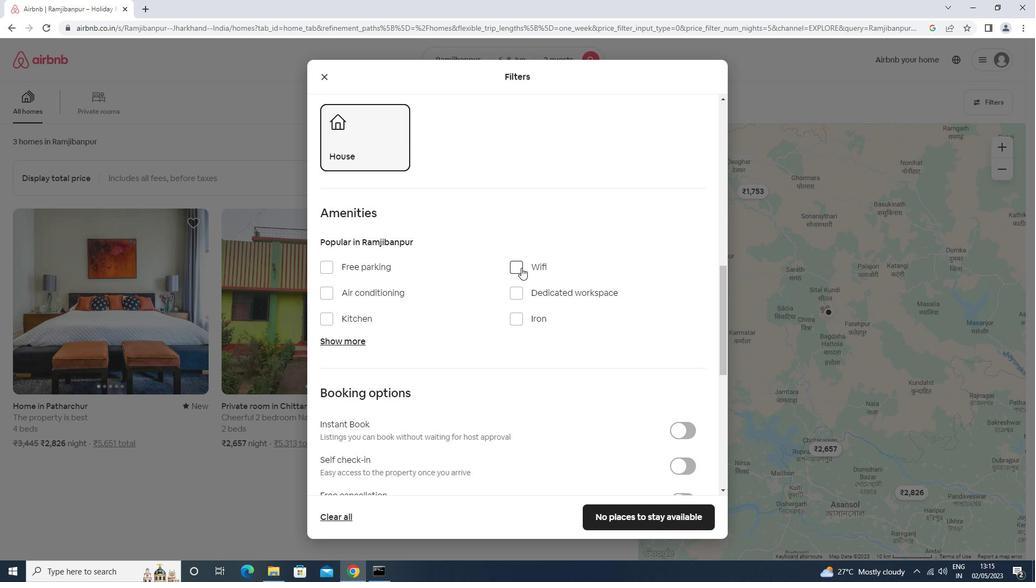 
Action: Mouse moved to (680, 459)
Screenshot: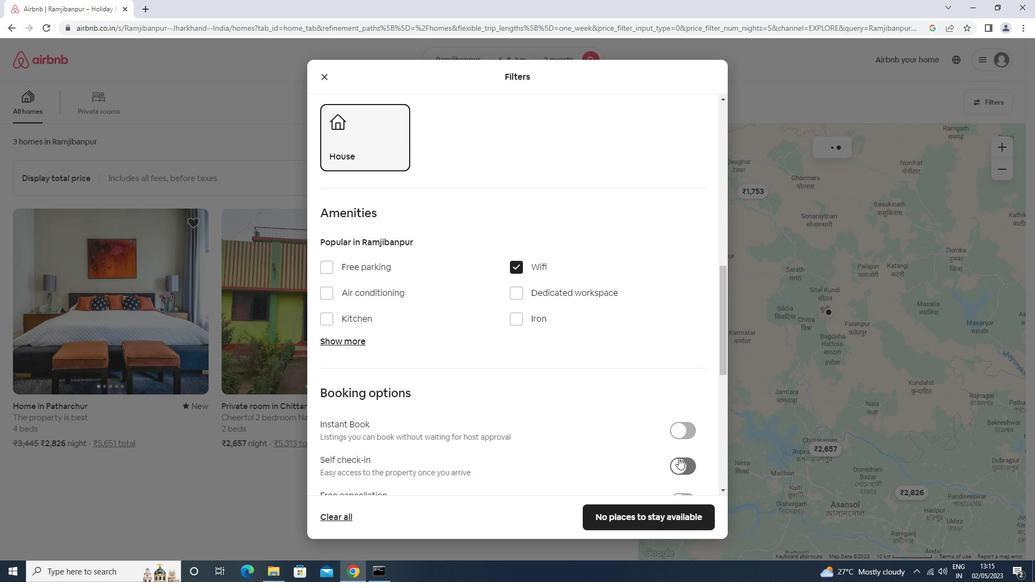 
Action: Mouse pressed left at (680, 459)
Screenshot: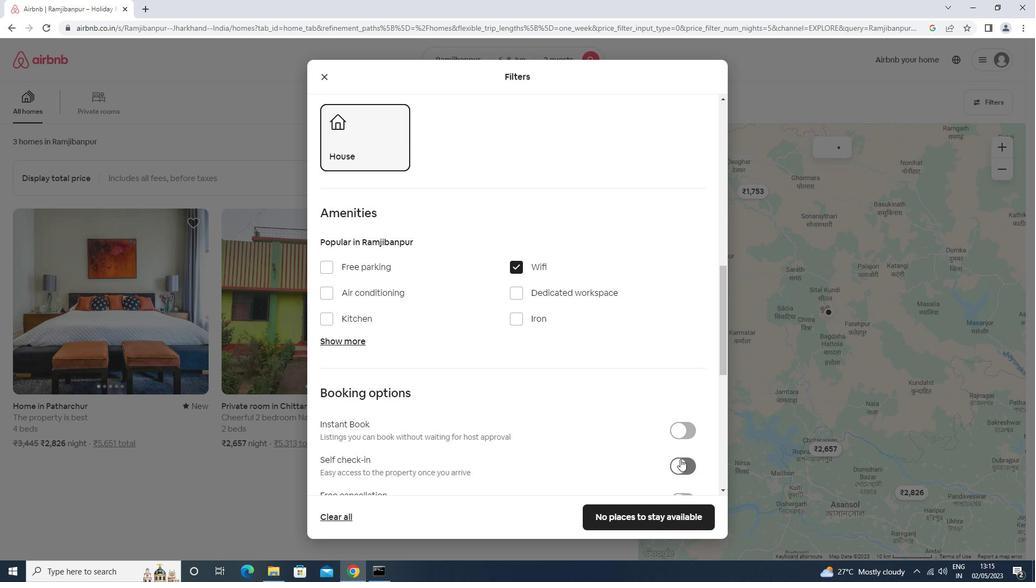 
Action: Mouse moved to (672, 451)
Screenshot: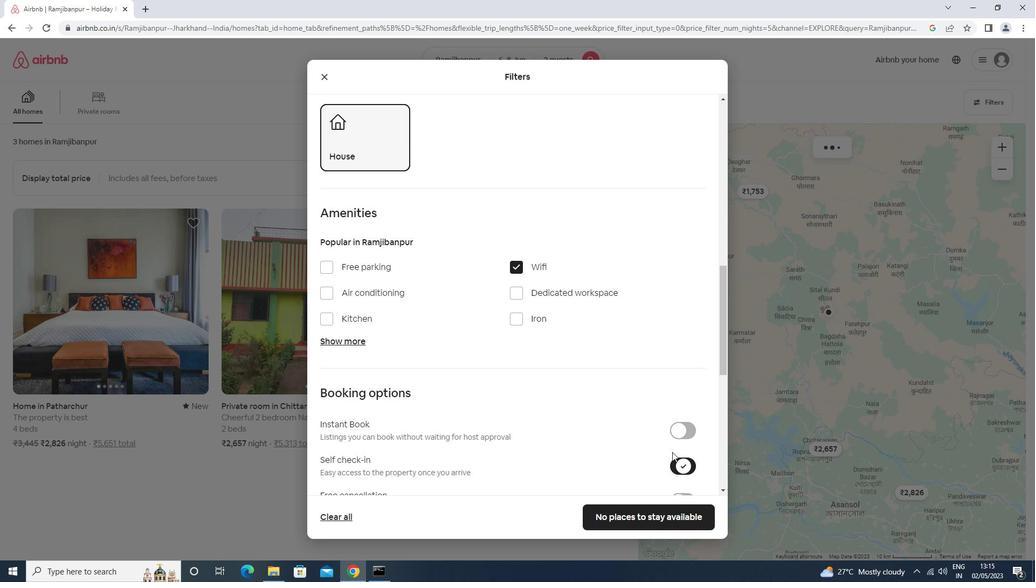 
Action: Mouse scrolled (672, 450) with delta (0, 0)
Screenshot: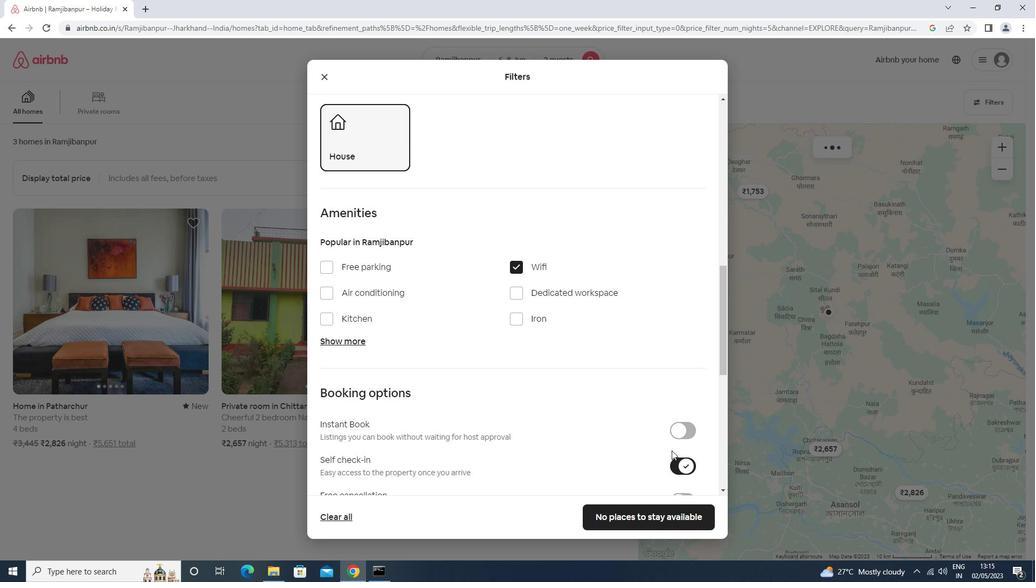 
Action: Mouse scrolled (672, 450) with delta (0, 0)
Screenshot: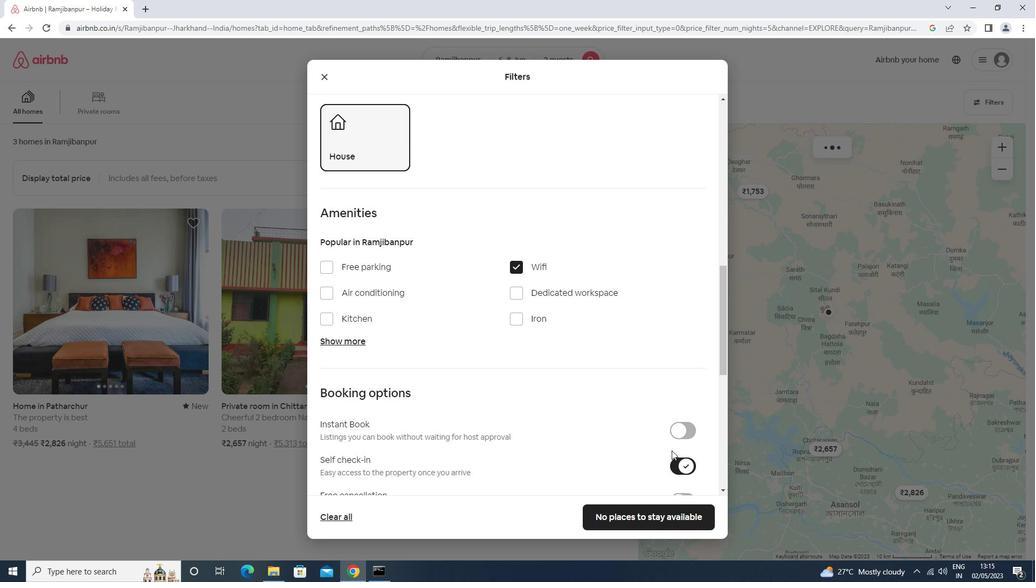 
Action: Mouse moved to (671, 451)
Screenshot: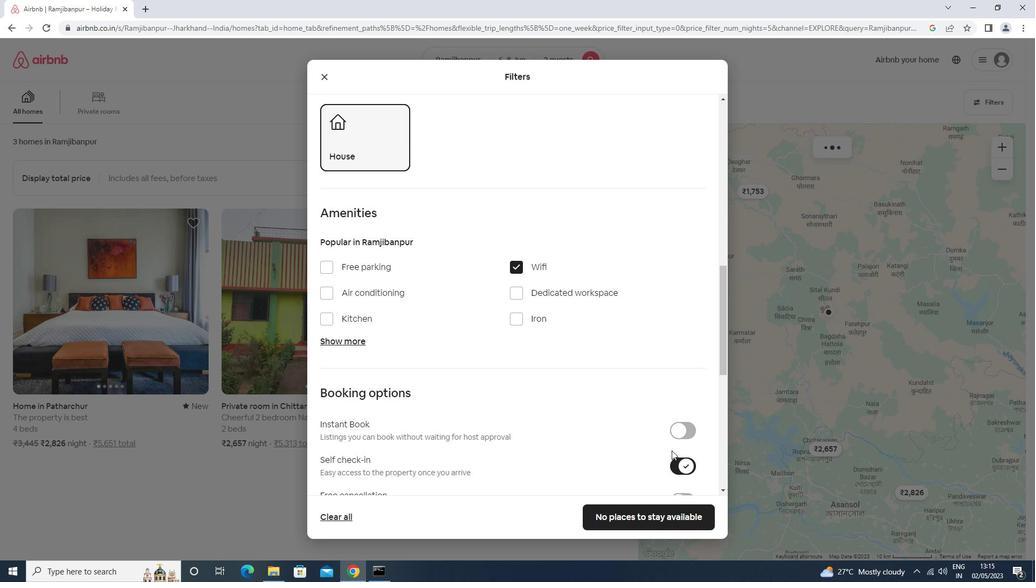 
Action: Mouse scrolled (671, 450) with delta (0, 0)
Screenshot: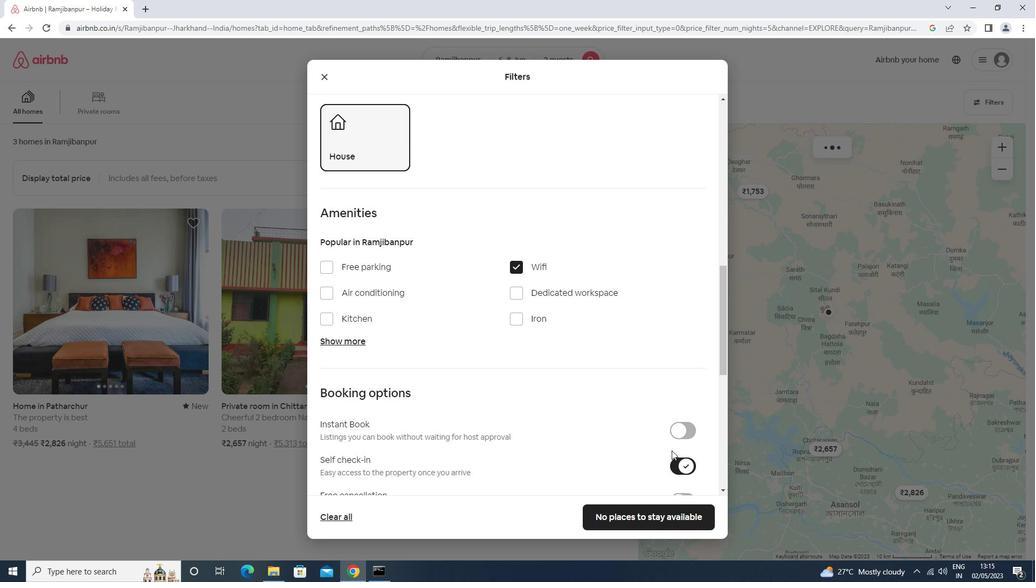 
Action: Mouse scrolled (671, 450) with delta (0, 0)
Screenshot: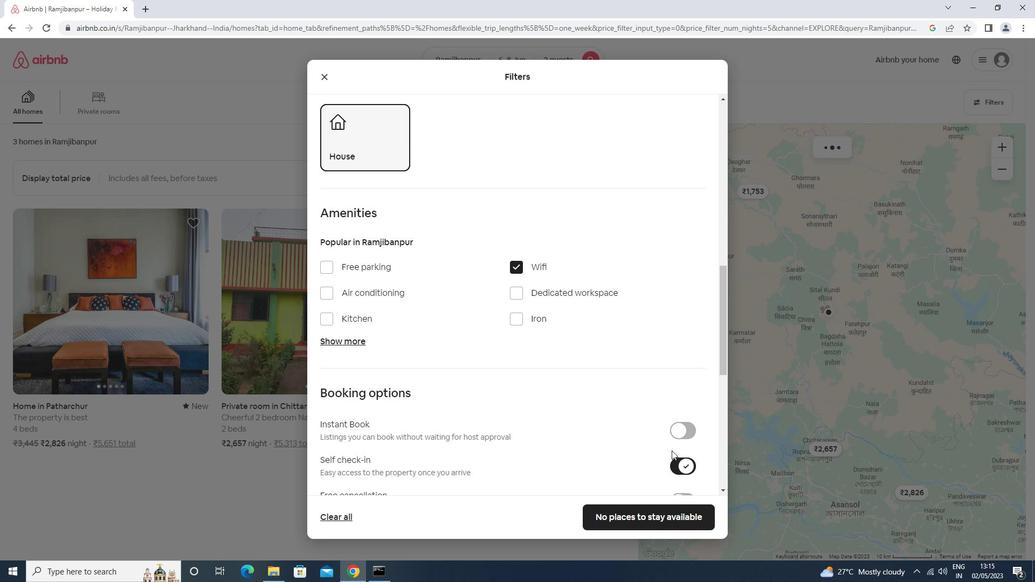 
Action: Mouse scrolled (671, 450) with delta (0, 0)
Screenshot: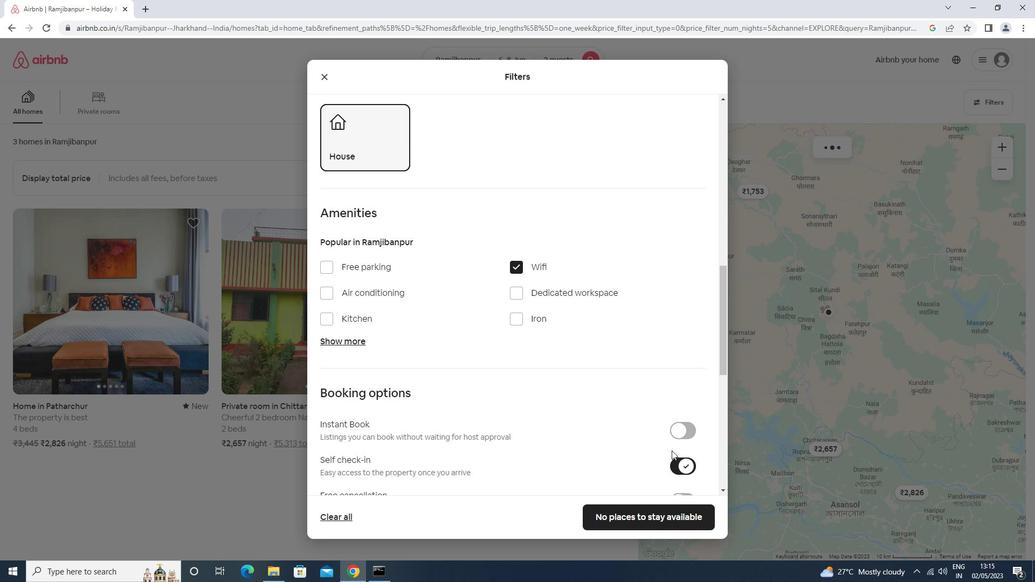 
Action: Mouse scrolled (671, 450) with delta (0, 0)
Screenshot: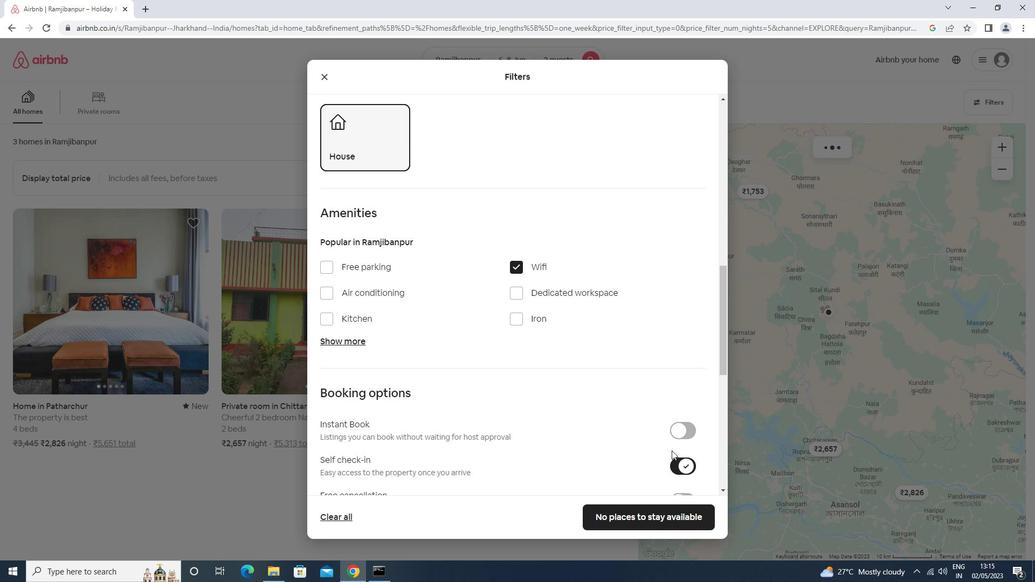 
Action: Mouse scrolled (671, 450) with delta (0, 0)
Screenshot: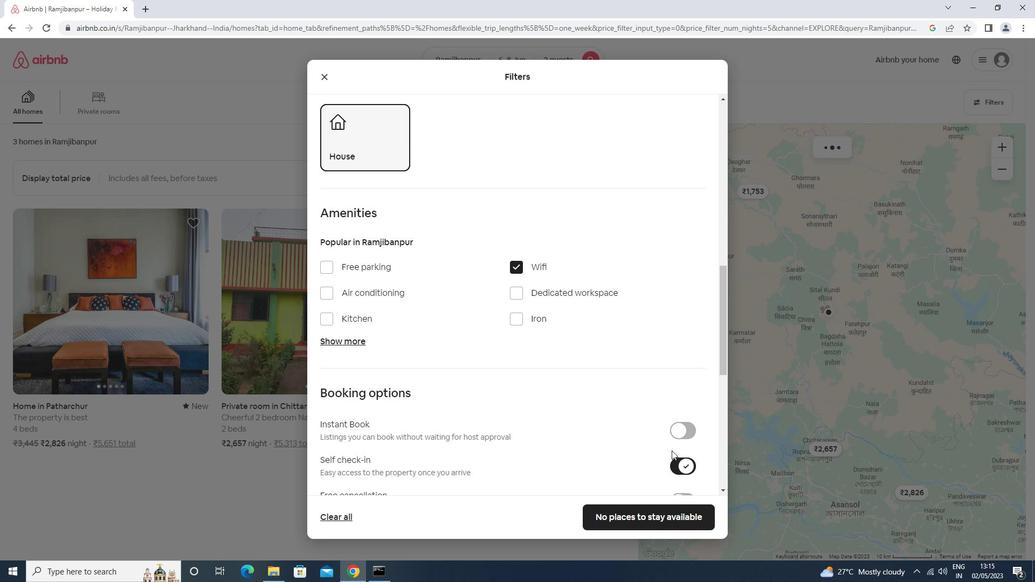 
Action: Mouse moved to (668, 452)
Screenshot: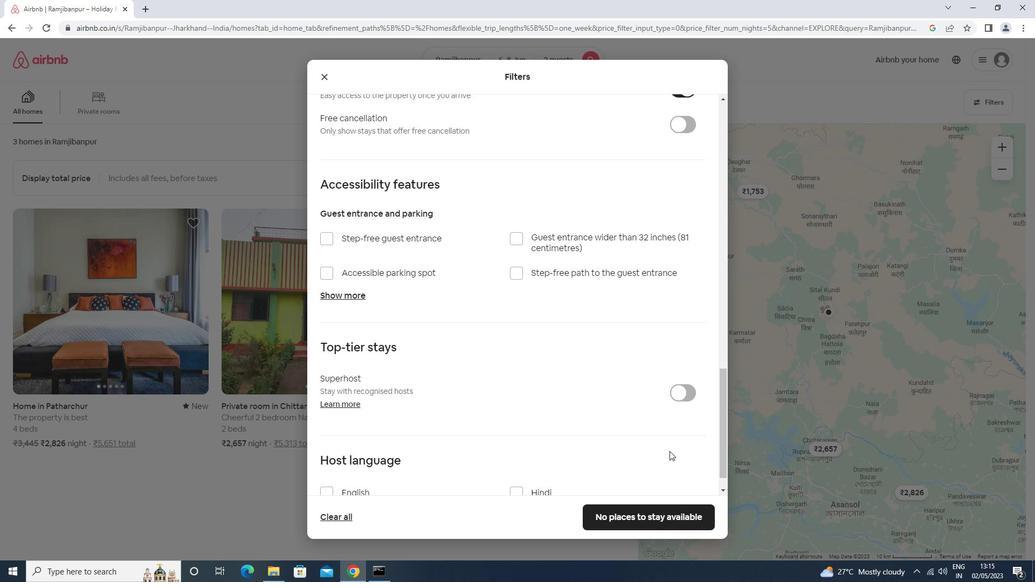 
Action: Mouse scrolled (668, 452) with delta (0, 0)
Screenshot: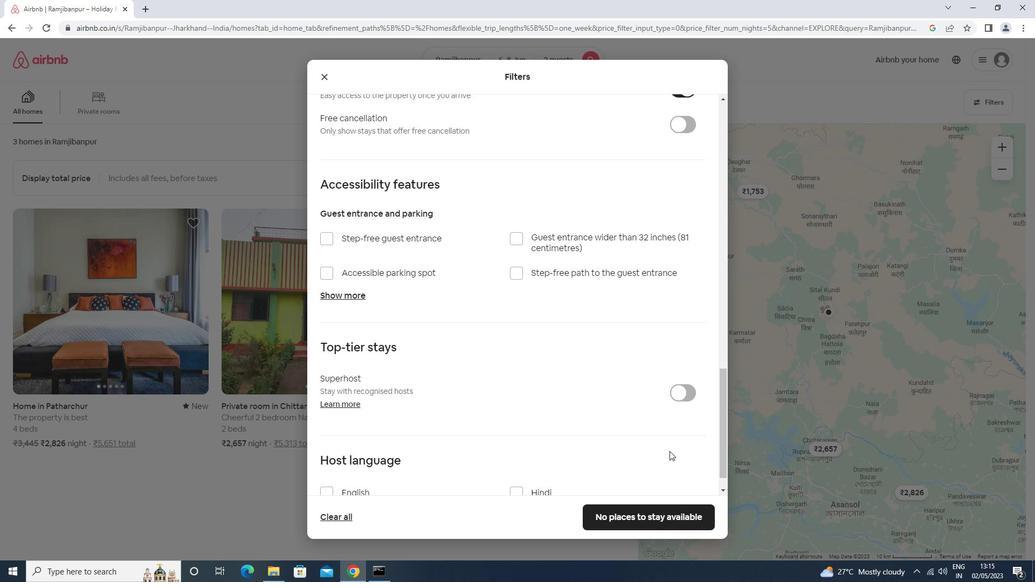 
Action: Mouse moved to (668, 453)
Screenshot: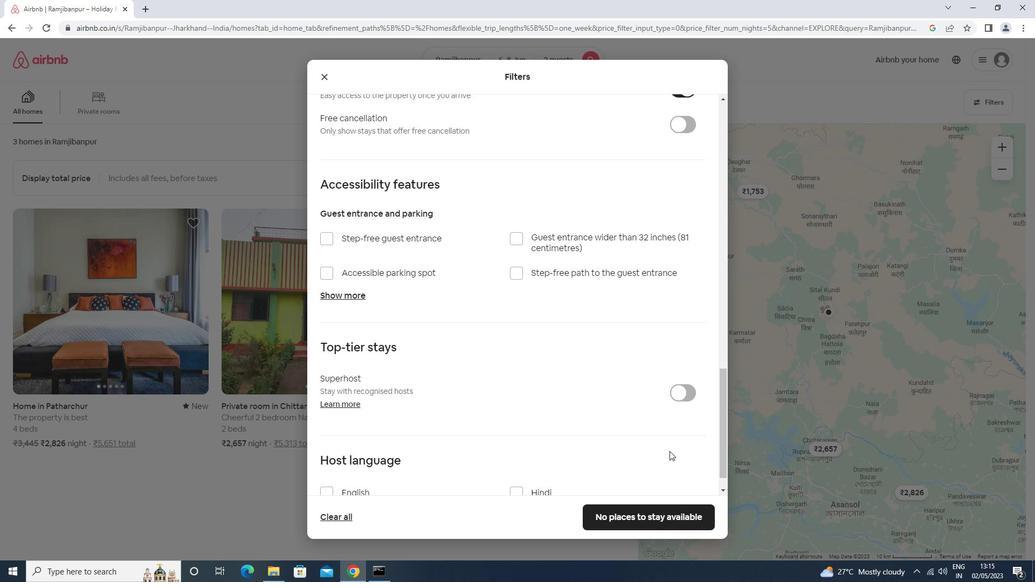 
Action: Mouse scrolled (668, 452) with delta (0, 0)
Screenshot: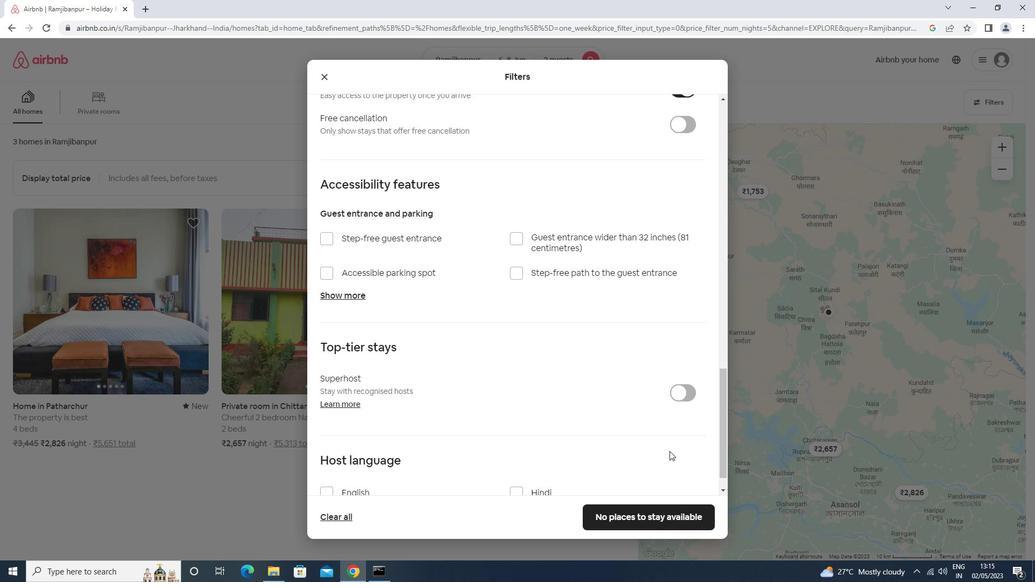 
Action: Mouse scrolled (668, 452) with delta (0, 0)
Screenshot: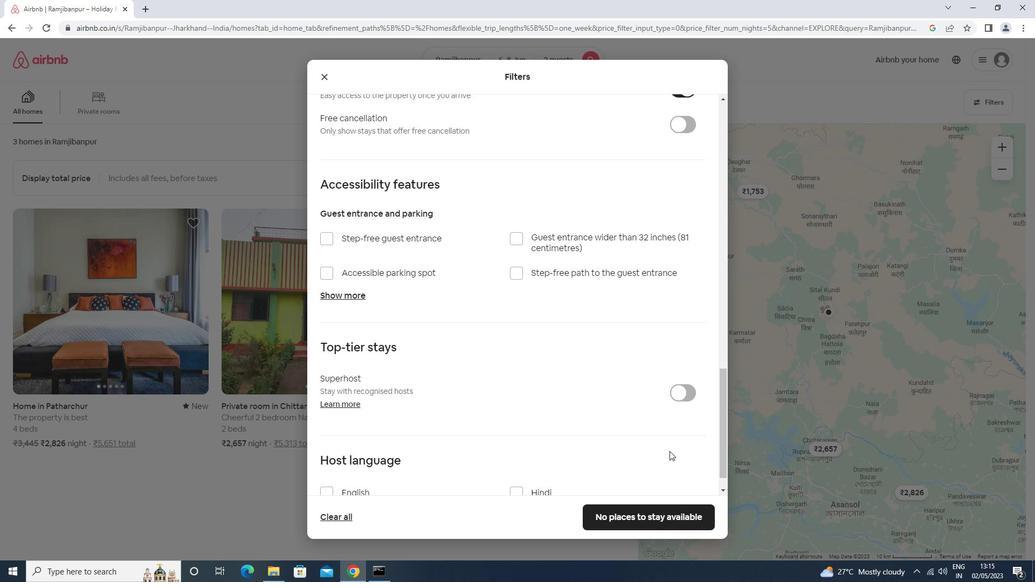 
Action: Mouse scrolled (668, 452) with delta (0, 0)
Screenshot: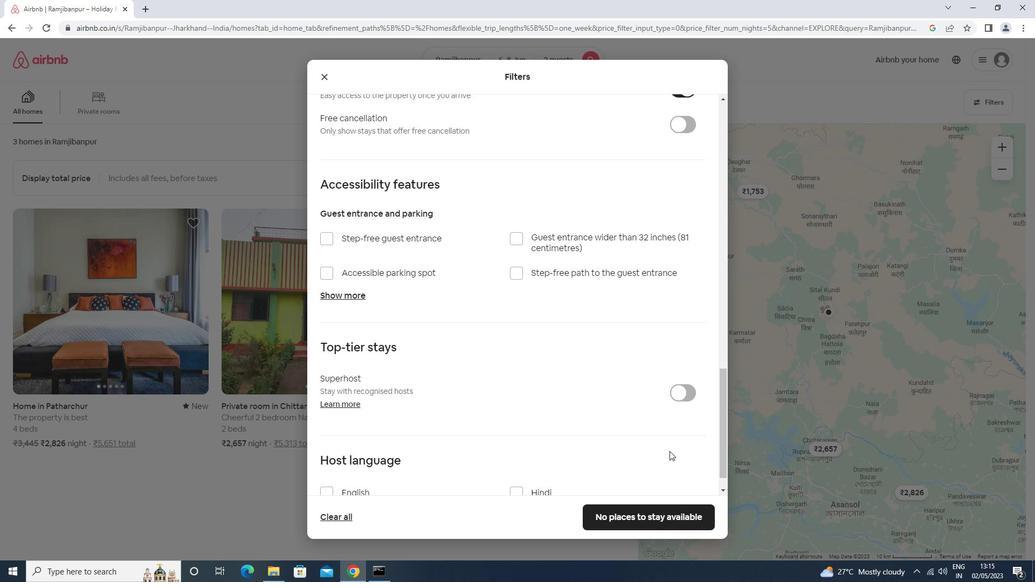 
Action: Mouse moved to (667, 453)
Screenshot: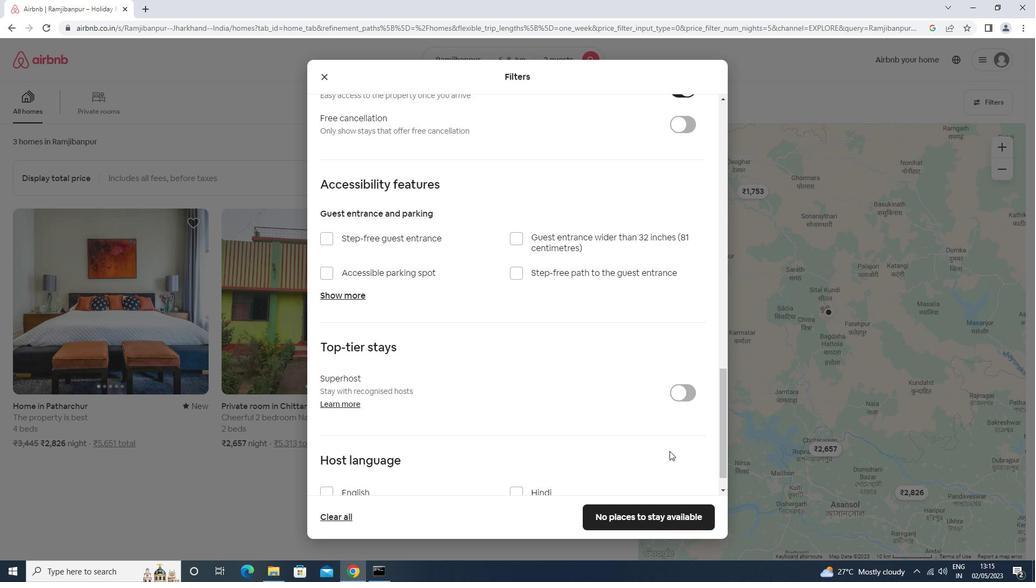 
Action: Mouse scrolled (667, 452) with delta (0, 0)
Screenshot: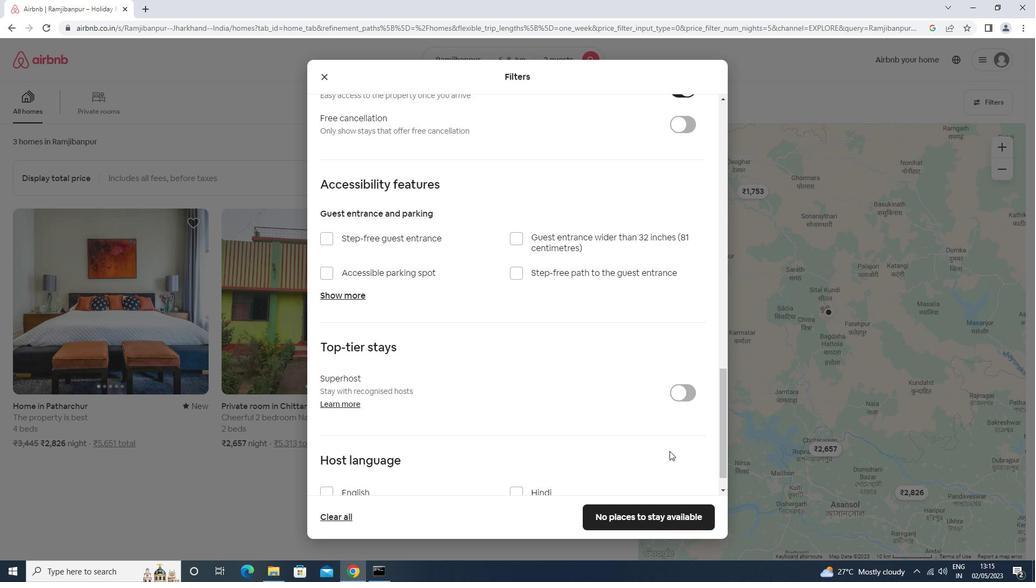 
Action: Mouse moved to (666, 453)
Screenshot: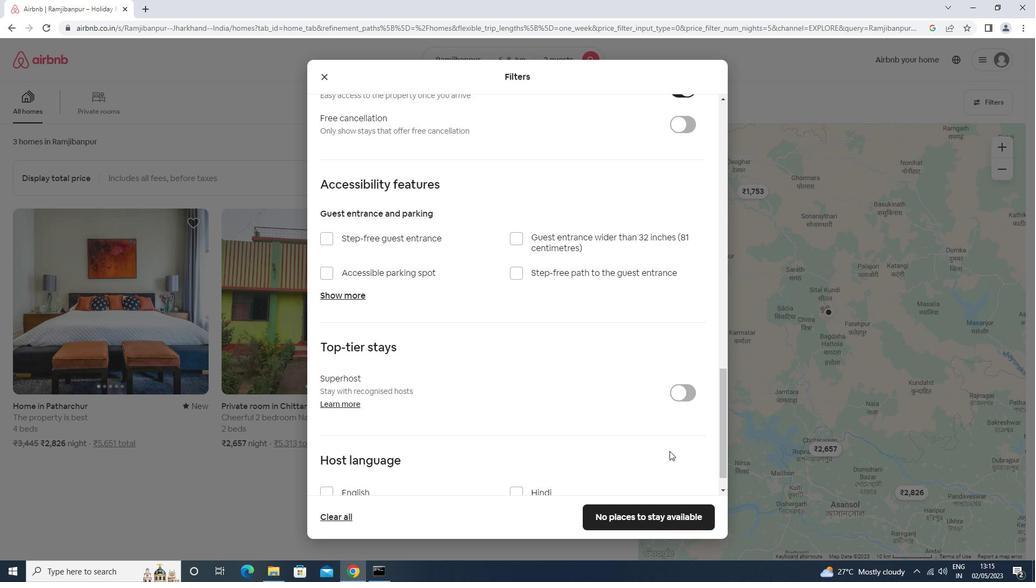 
Action: Mouse scrolled (666, 452) with delta (0, 0)
Screenshot: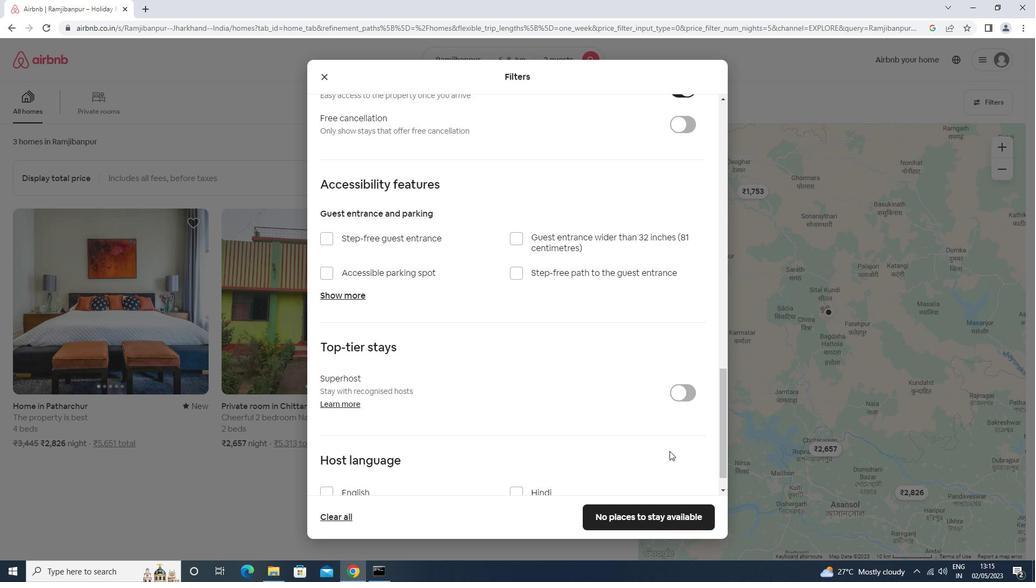 
Action: Mouse moved to (354, 461)
Screenshot: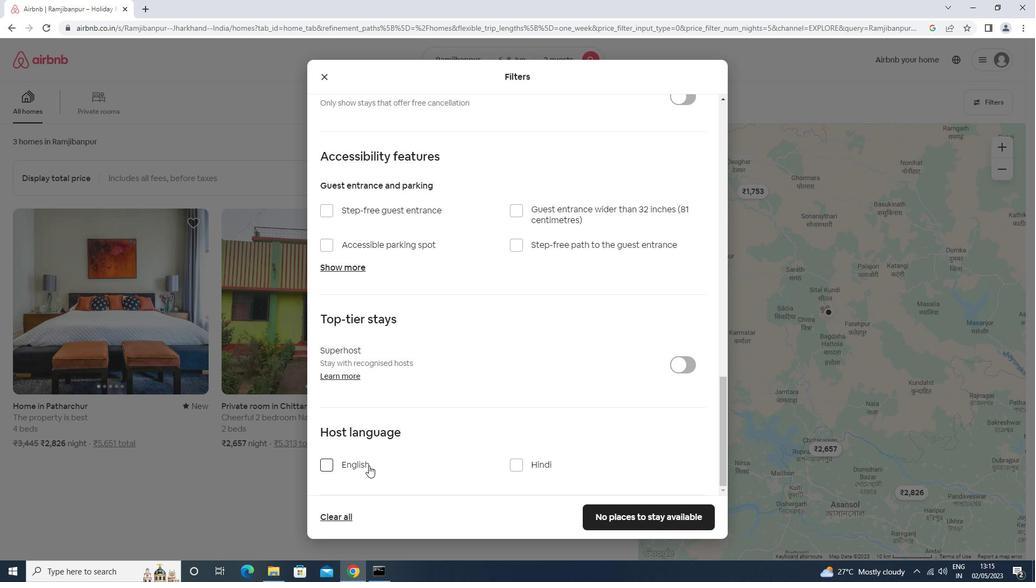 
Action: Mouse pressed left at (354, 461)
Screenshot: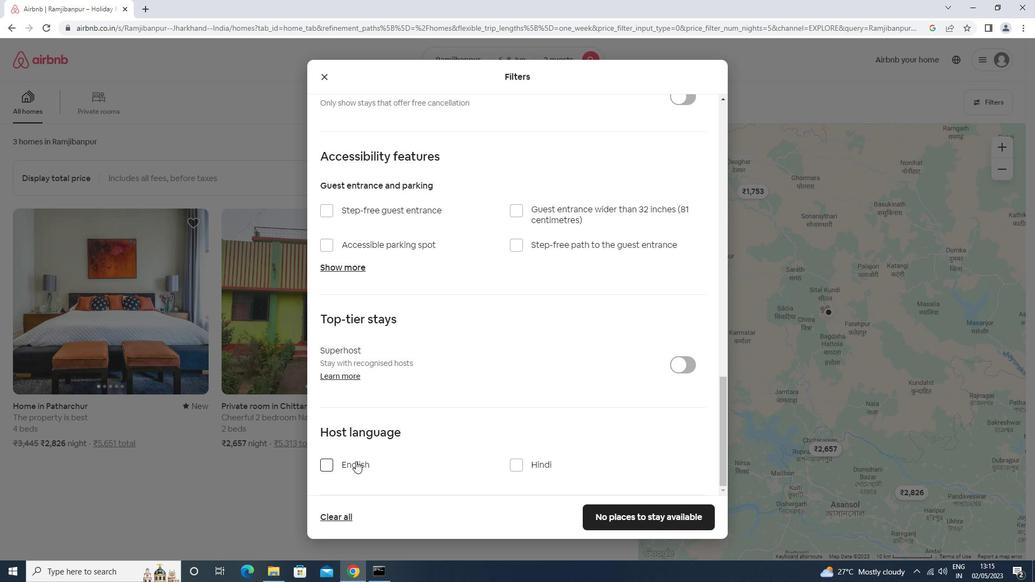 
Action: Mouse moved to (616, 513)
Screenshot: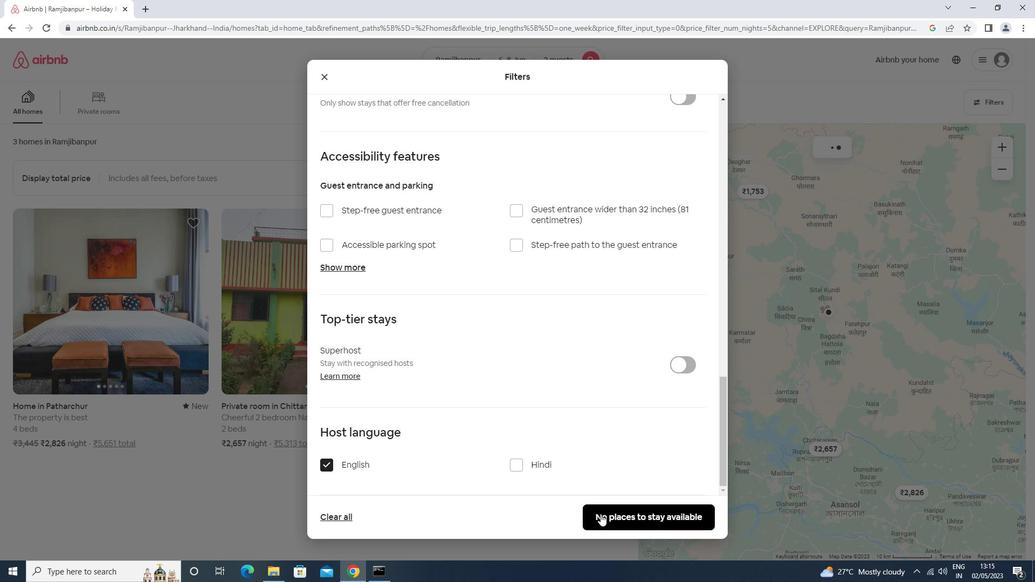 
Action: Mouse pressed left at (616, 513)
Screenshot: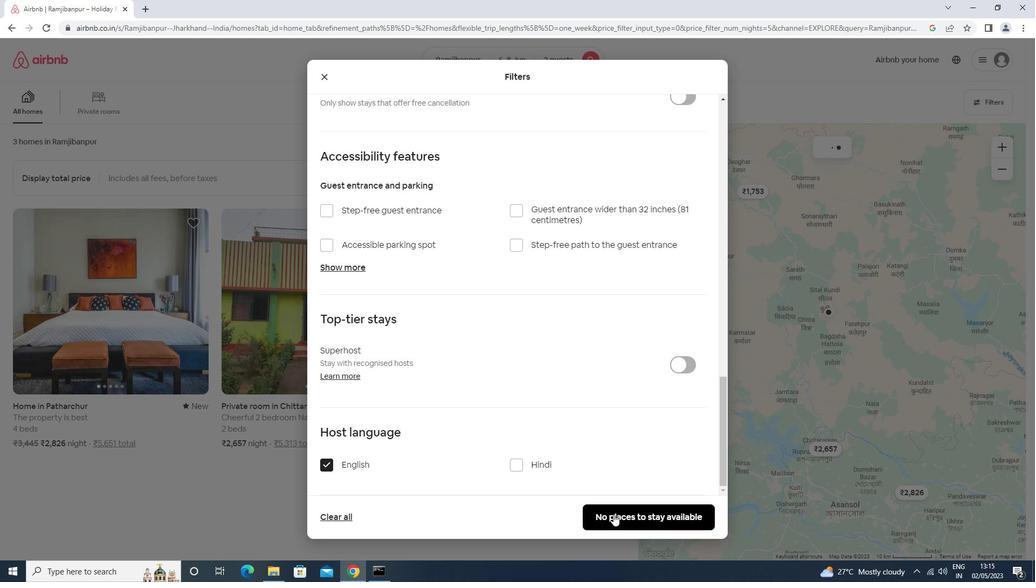 
Action: Mouse moved to (620, 512)
Screenshot: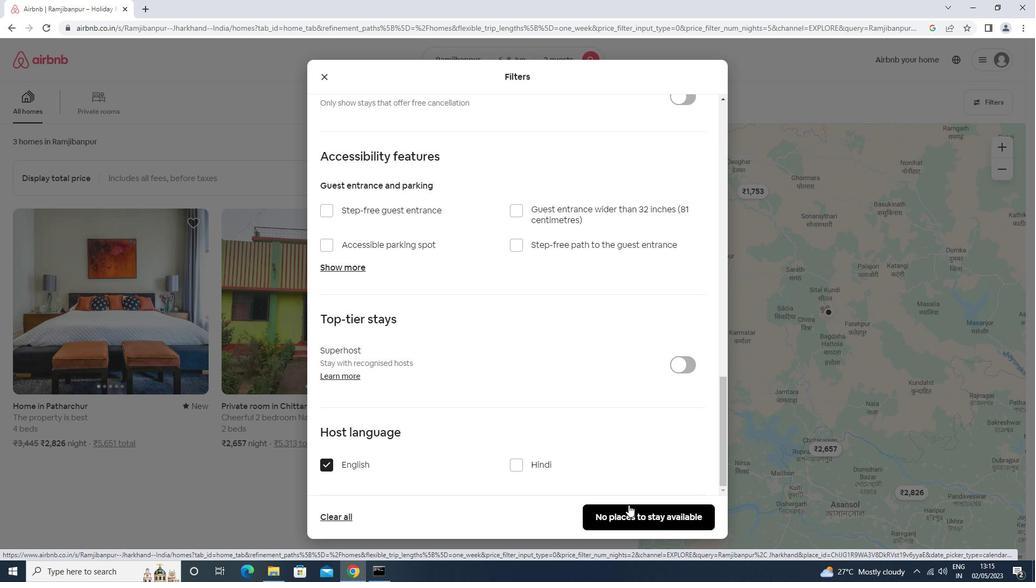 
Action: Mouse pressed left at (620, 512)
Screenshot: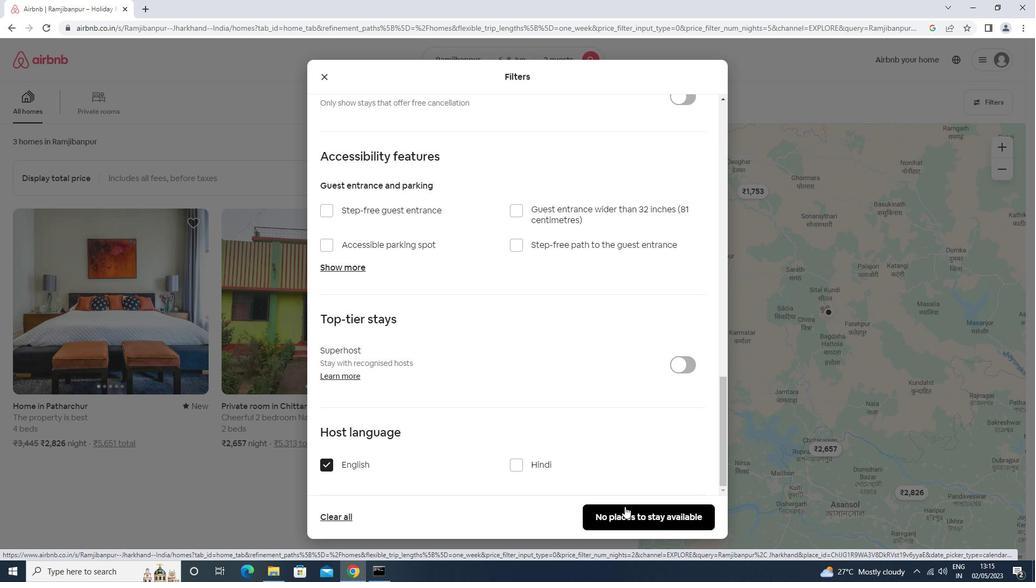 
Action: Mouse moved to (623, 511)
Screenshot: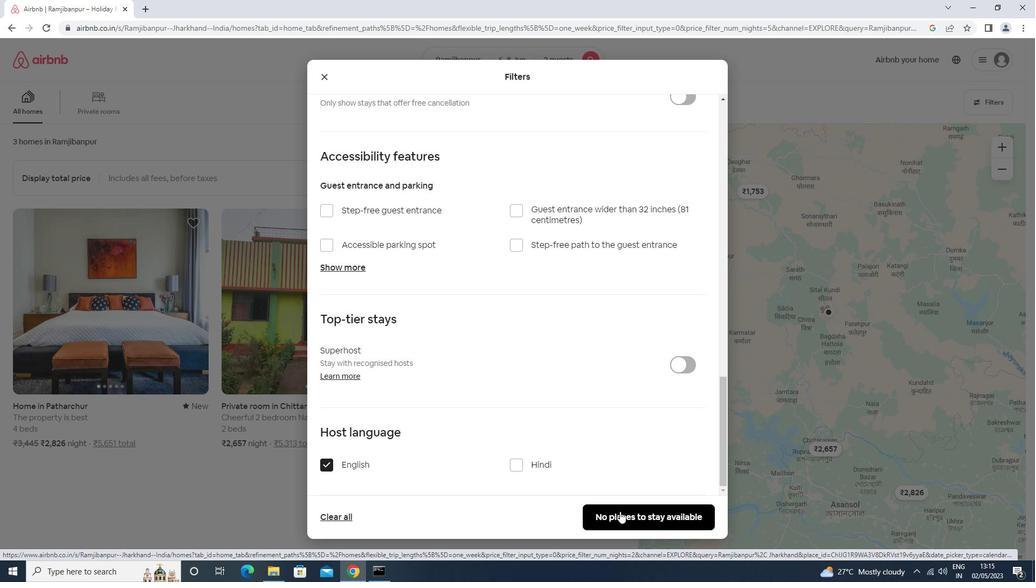 
